 Task: Open Card Board Meeting in Board Voice of Customer Journey Mapping to Workspace Business Intelligence and add a team member Softage.3@softage.net, a label Blue, a checklist Brand Identity, an attachment from Trello, a color Blue and finally, add a card description 'Plan and execute company team-building activity at an escape room' and a comment 'Given the potential risks associated with this task, let us ensure that we have a solid risk management plan in place.'. Add a start date 'Jan 03, 1900' with a due date 'Jan 10, 1900'
Action: Mouse moved to (88, 286)
Screenshot: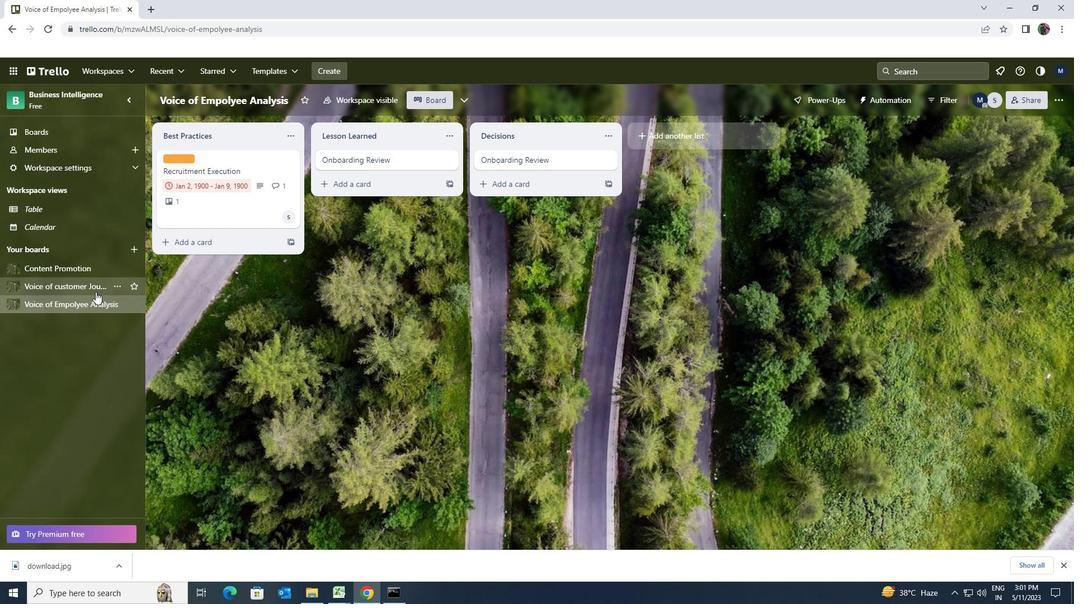 
Action: Mouse pressed left at (88, 286)
Screenshot: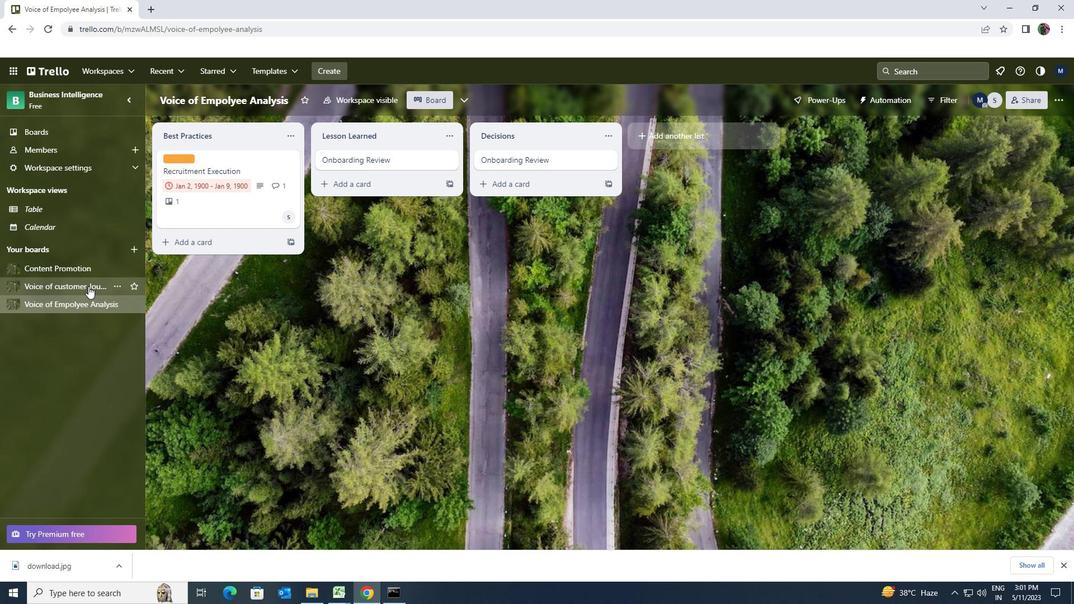 
Action: Mouse moved to (198, 163)
Screenshot: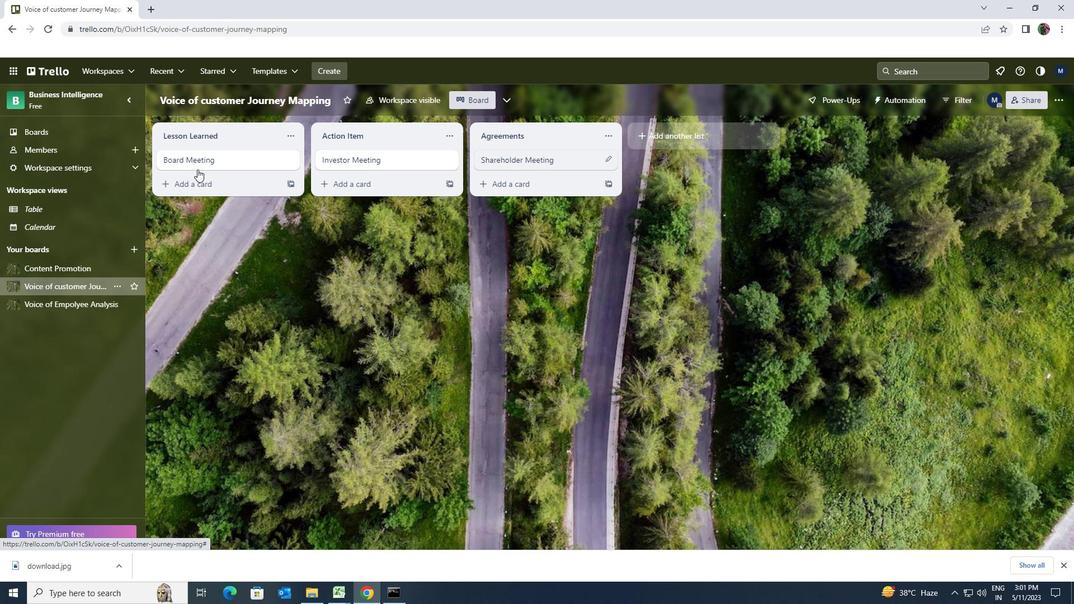 
Action: Mouse pressed left at (198, 163)
Screenshot: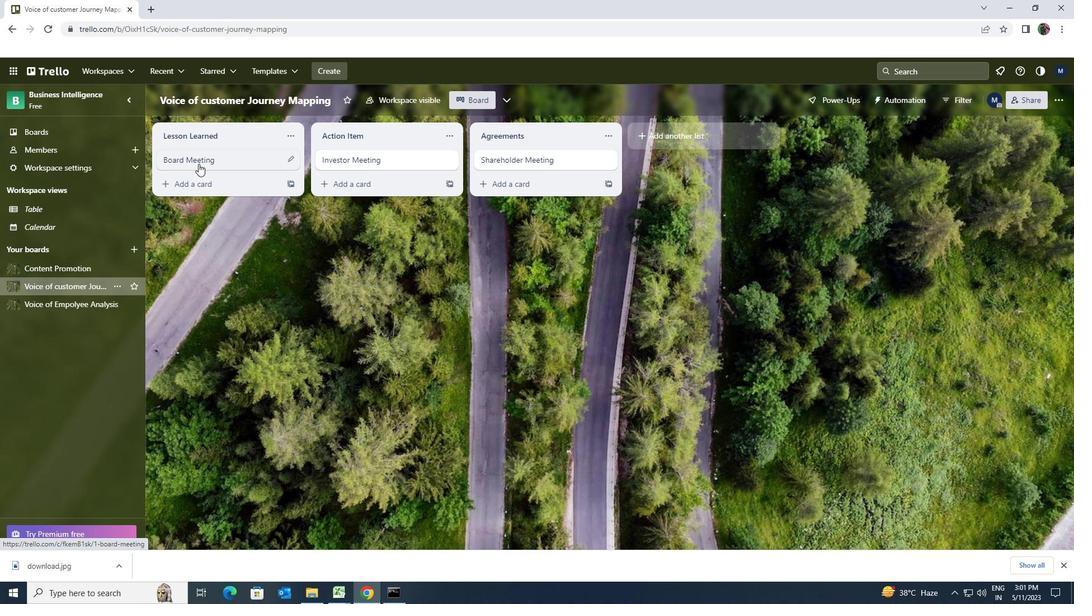 
Action: Mouse moved to (661, 155)
Screenshot: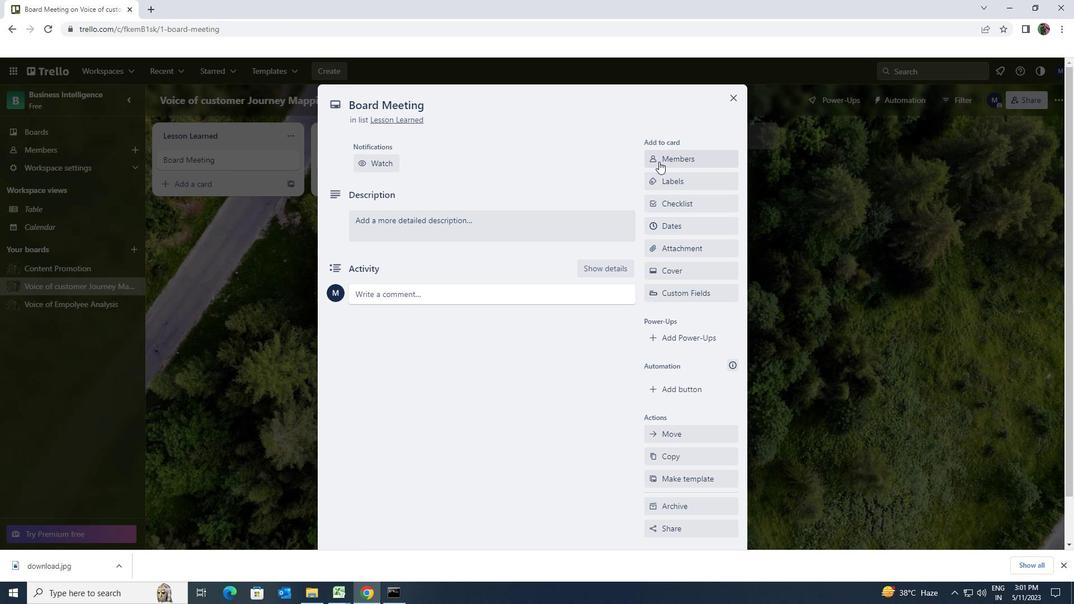 
Action: Mouse pressed left at (661, 155)
Screenshot: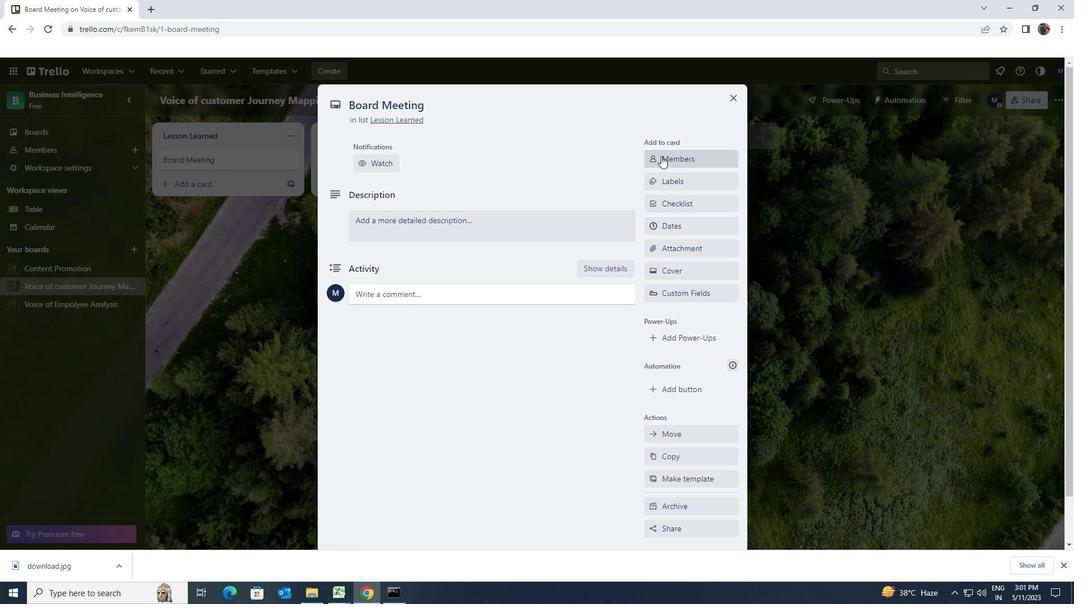 
Action: Mouse moved to (666, 202)
Screenshot: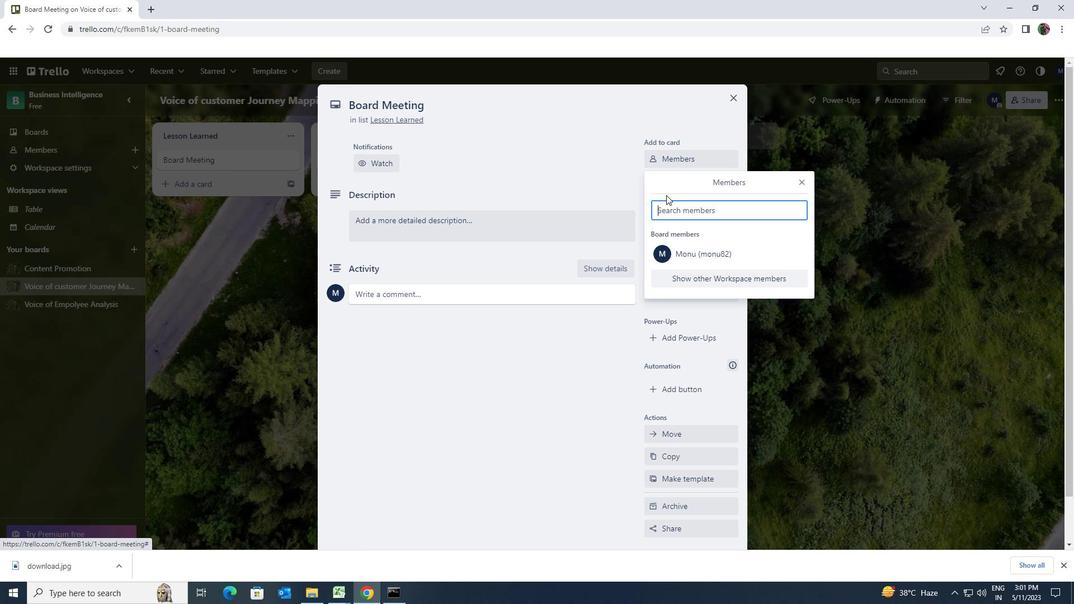 
Action: Mouse pressed left at (666, 202)
Screenshot: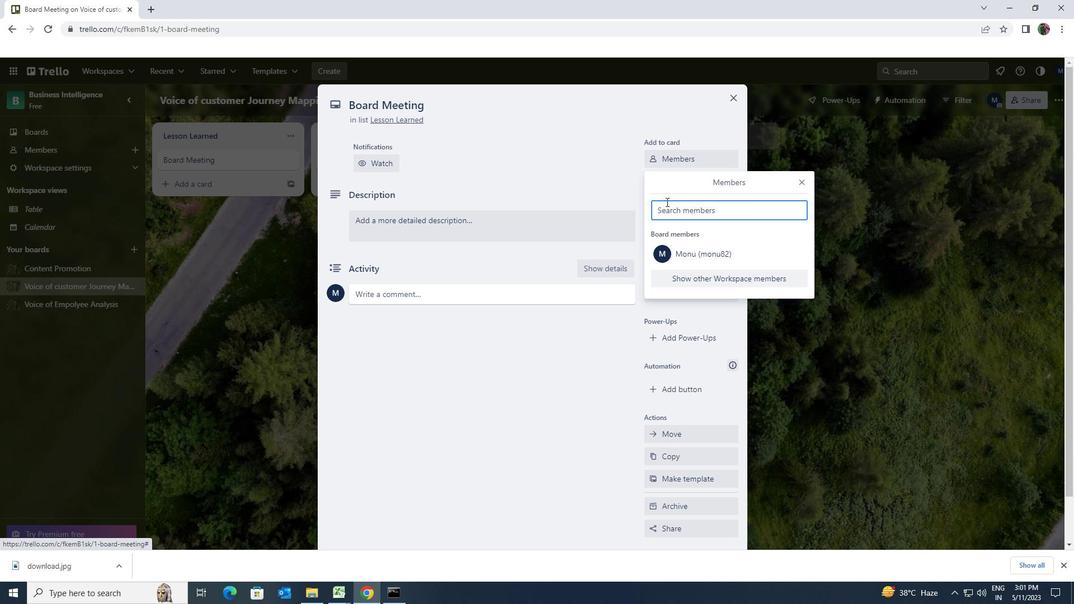 
Action: Key pressed softage.3<Key.shift>@SOFTAGE.NET
Screenshot: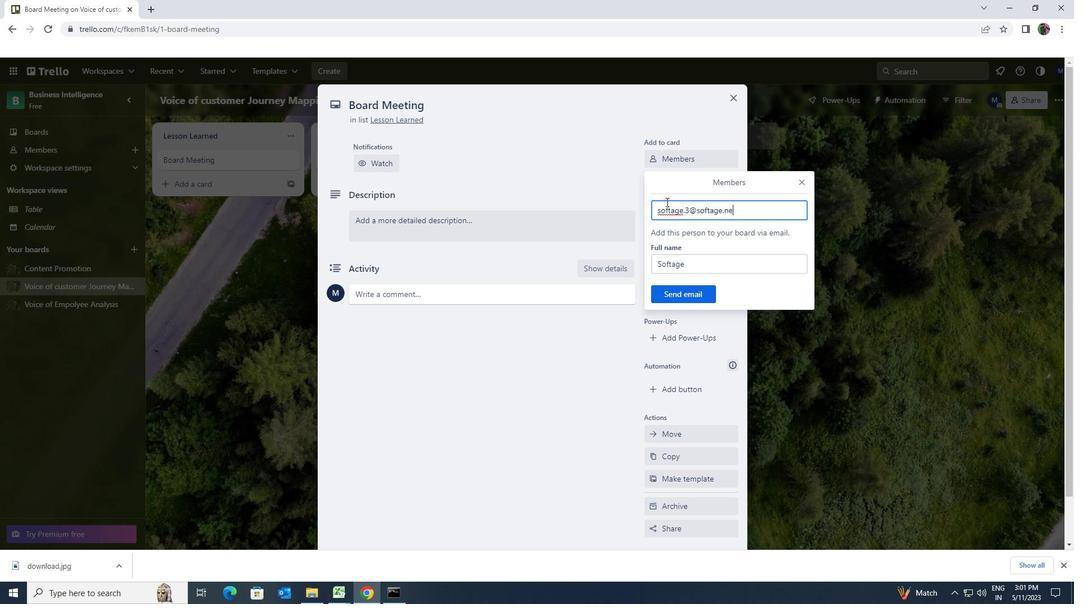 
Action: Mouse moved to (688, 286)
Screenshot: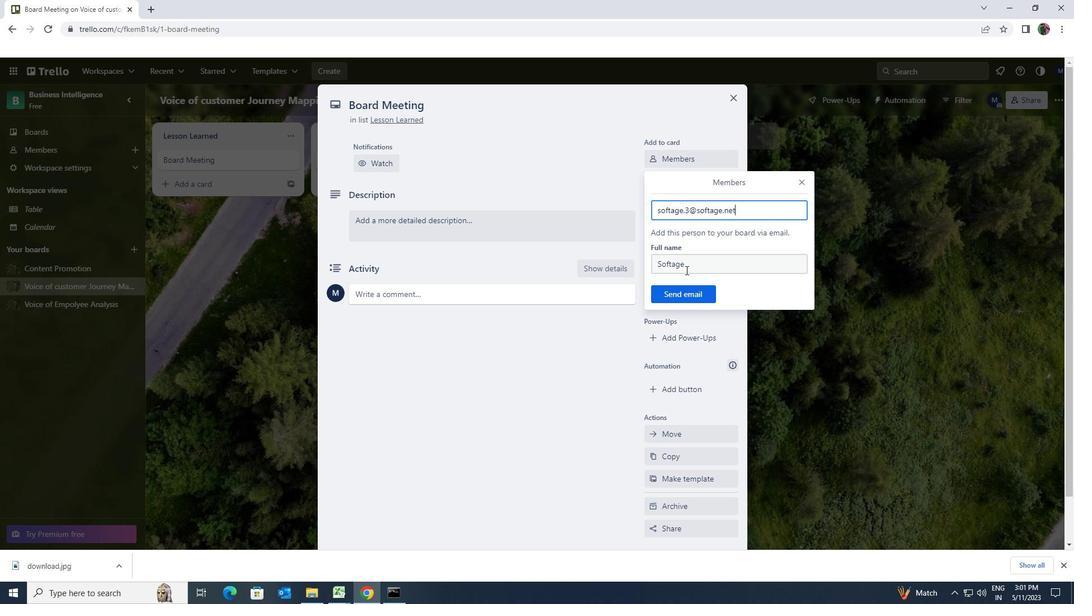 
Action: Mouse pressed left at (688, 286)
Screenshot: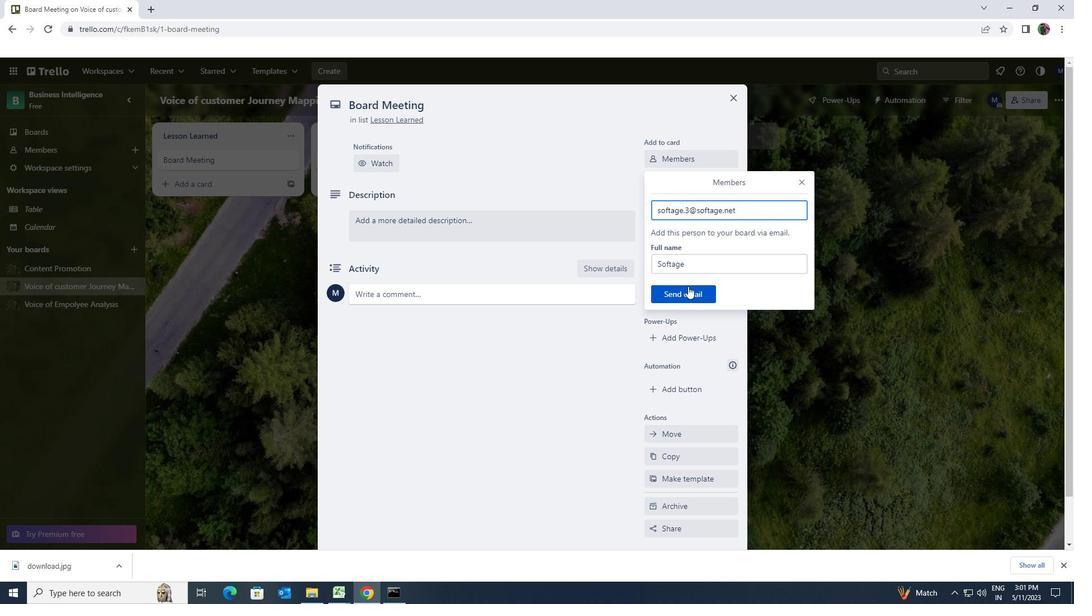 
Action: Mouse moved to (702, 218)
Screenshot: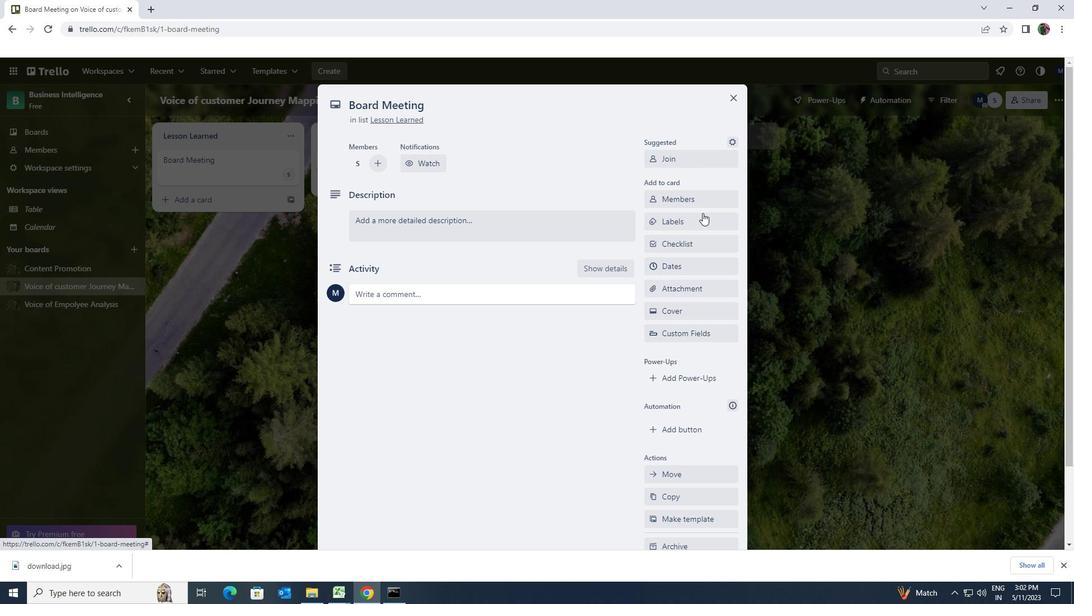 
Action: Mouse pressed left at (702, 218)
Screenshot: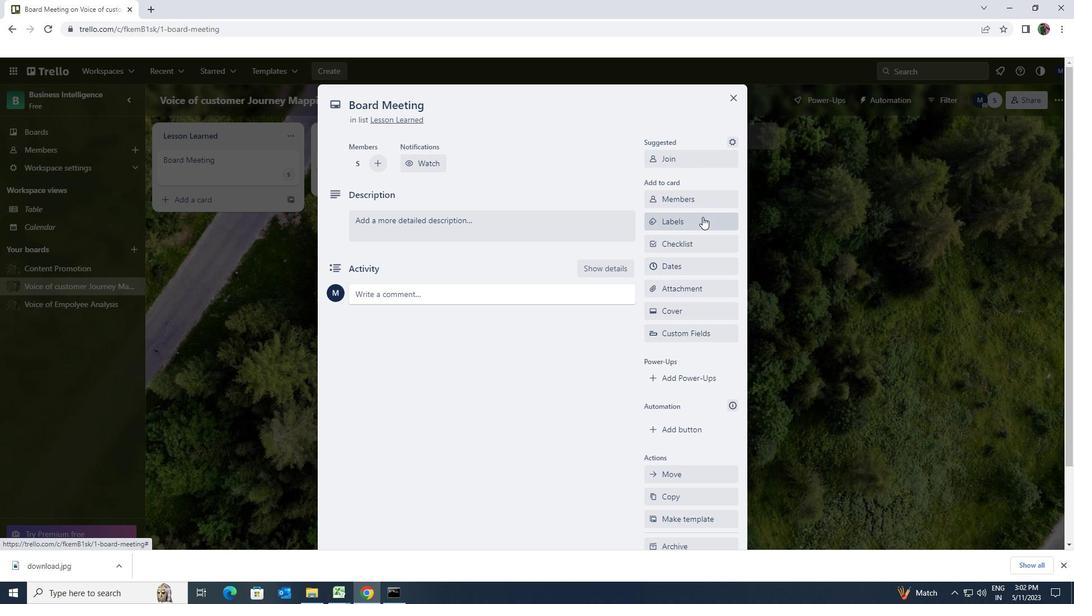 
Action: Mouse moved to (730, 437)
Screenshot: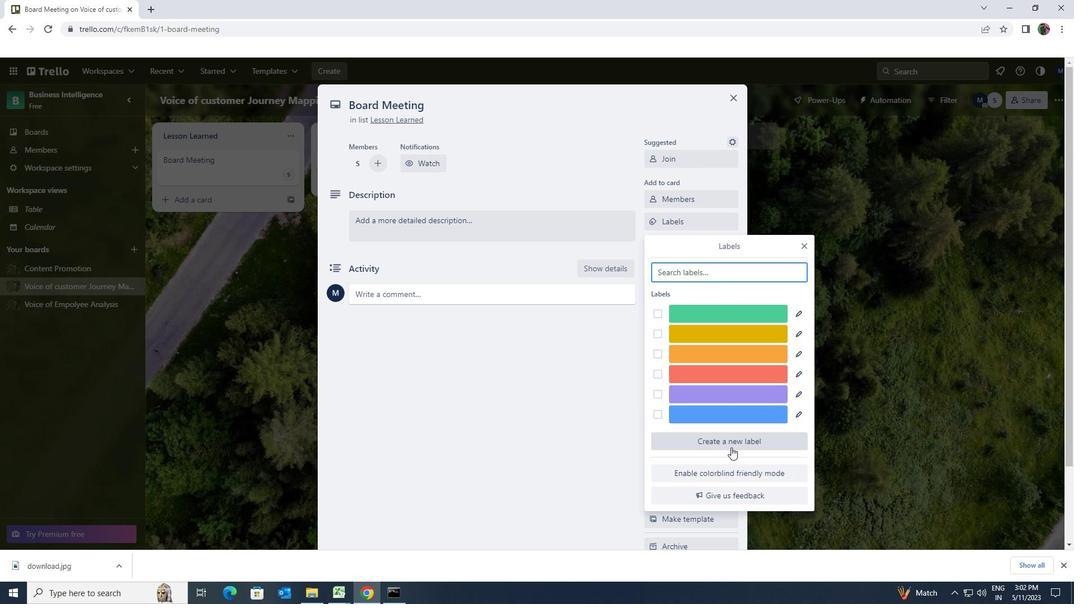 
Action: Mouse pressed left at (730, 437)
Screenshot: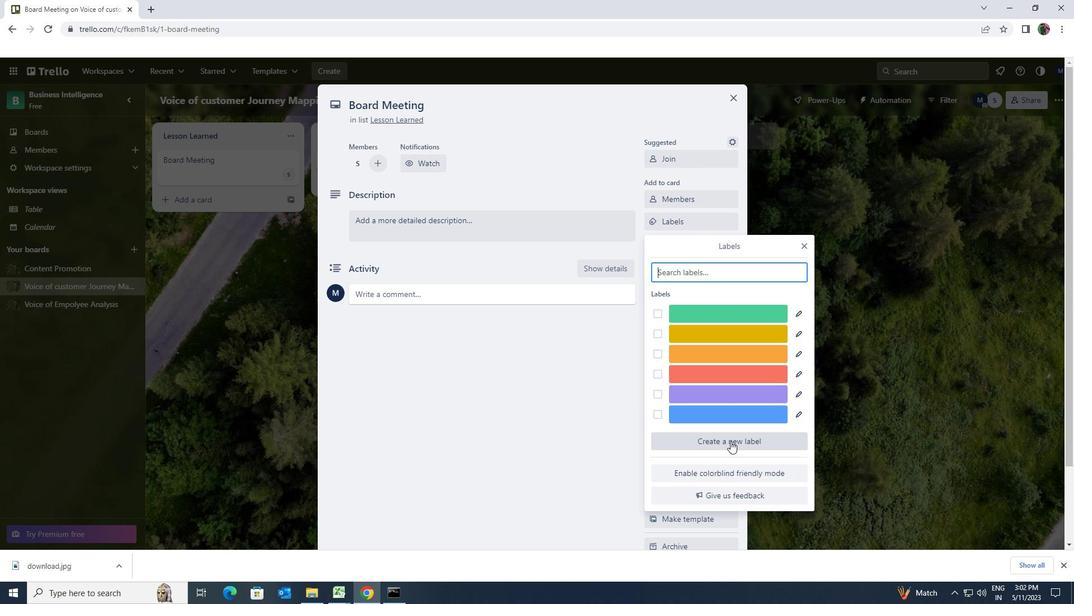 
Action: Mouse moved to (675, 342)
Screenshot: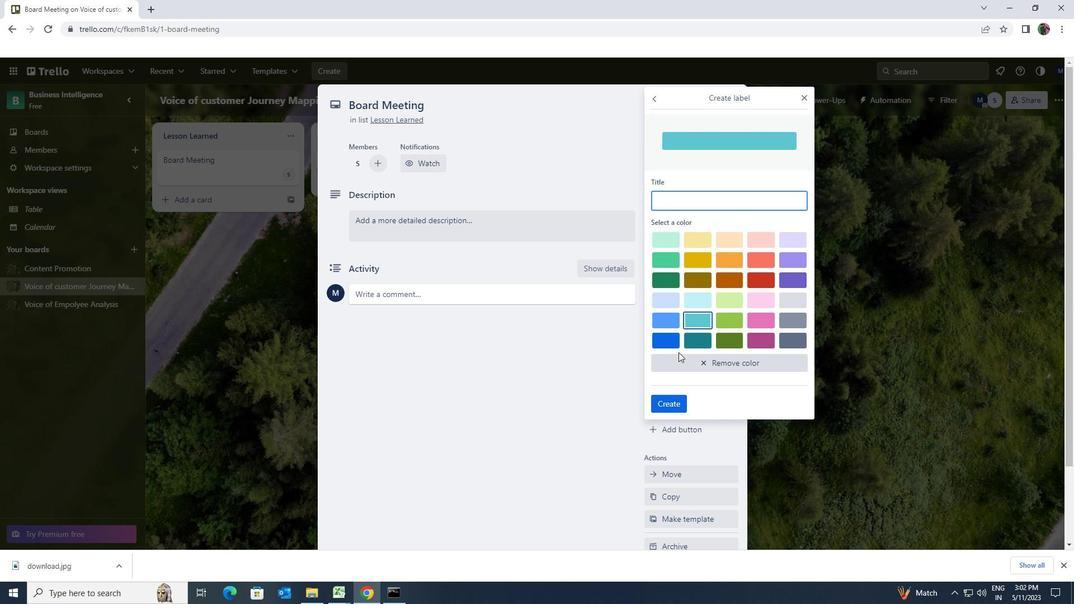 
Action: Mouse pressed left at (675, 342)
Screenshot: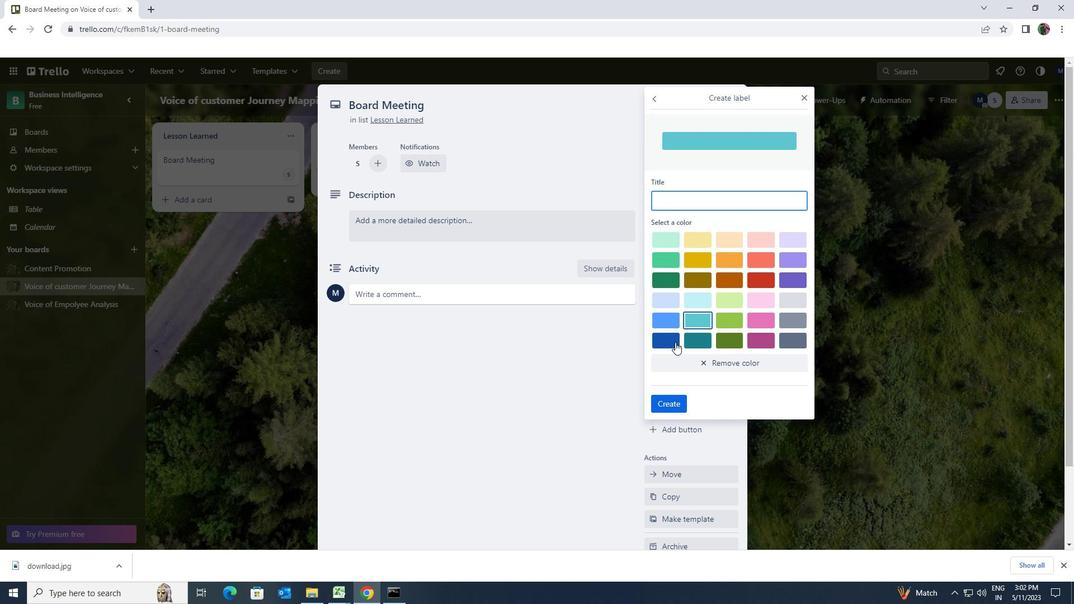 
Action: Mouse moved to (675, 405)
Screenshot: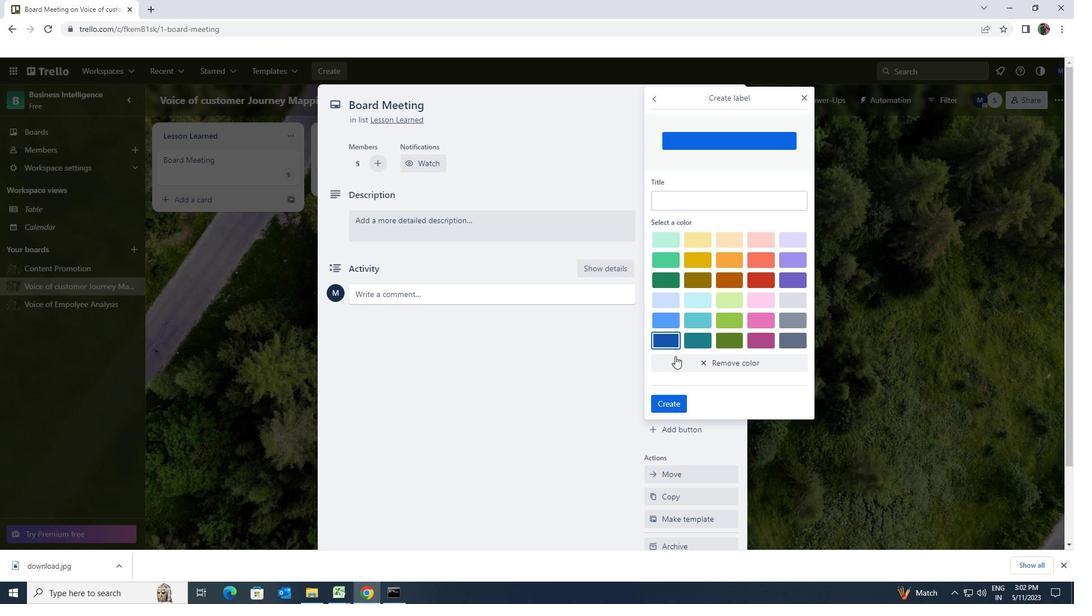 
Action: Mouse pressed left at (675, 405)
Screenshot: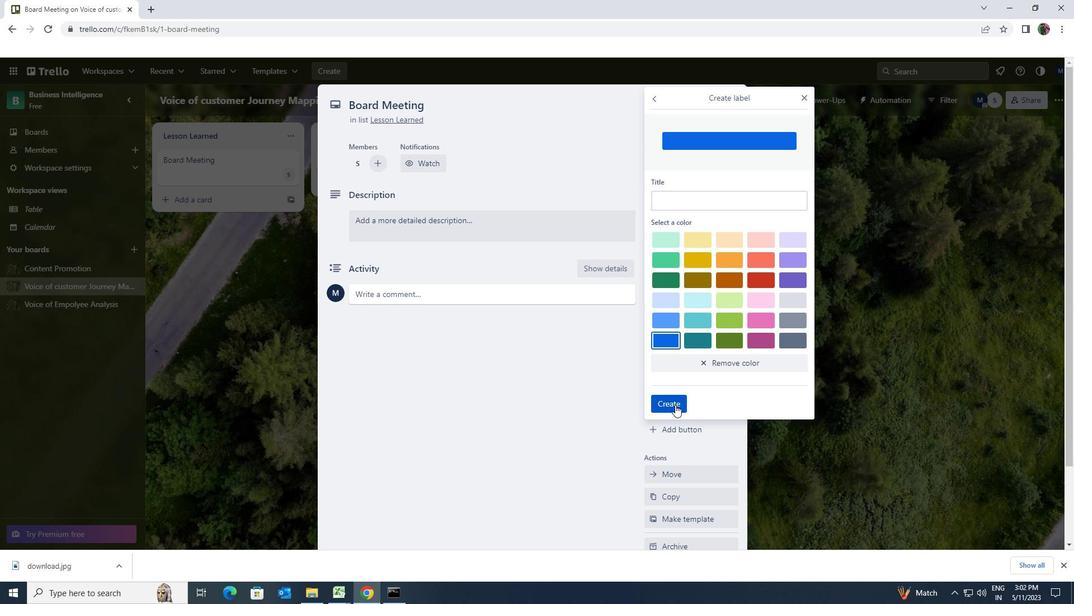 
Action: Mouse moved to (802, 246)
Screenshot: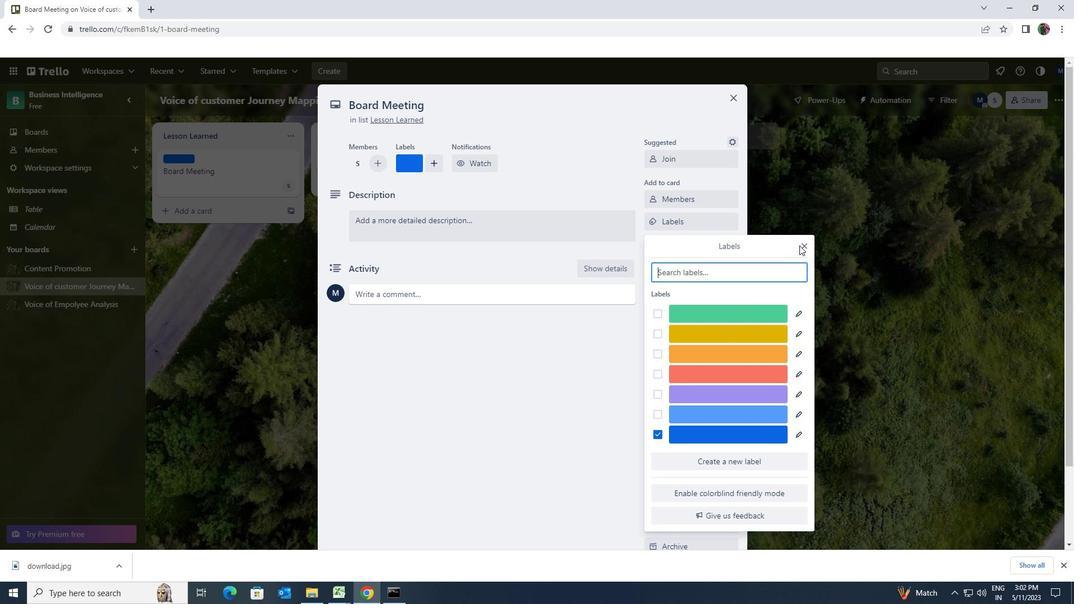 
Action: Mouse pressed left at (802, 246)
Screenshot: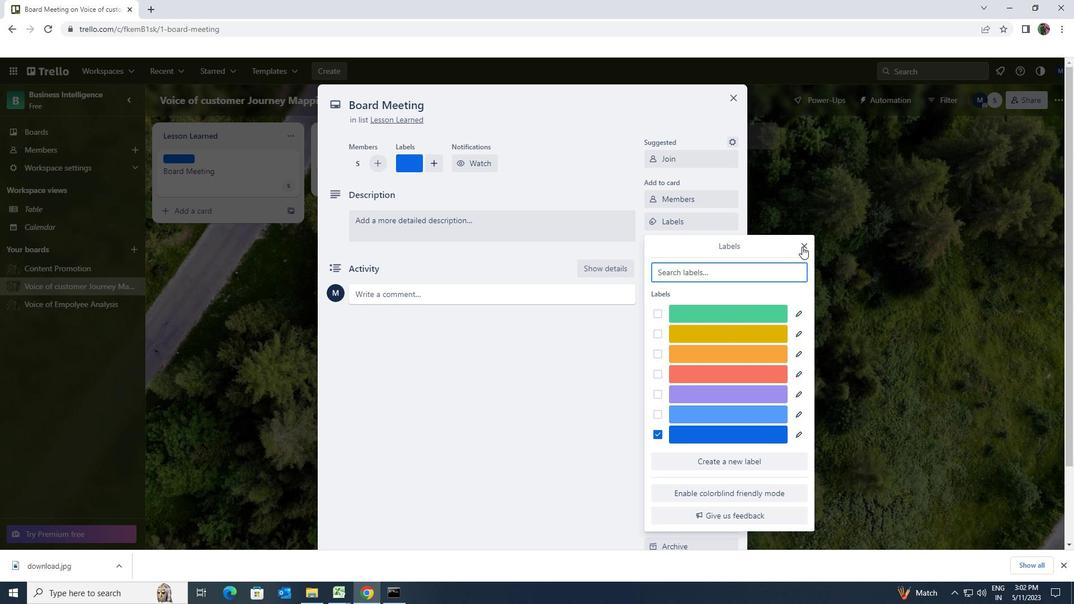 
Action: Mouse moved to (726, 251)
Screenshot: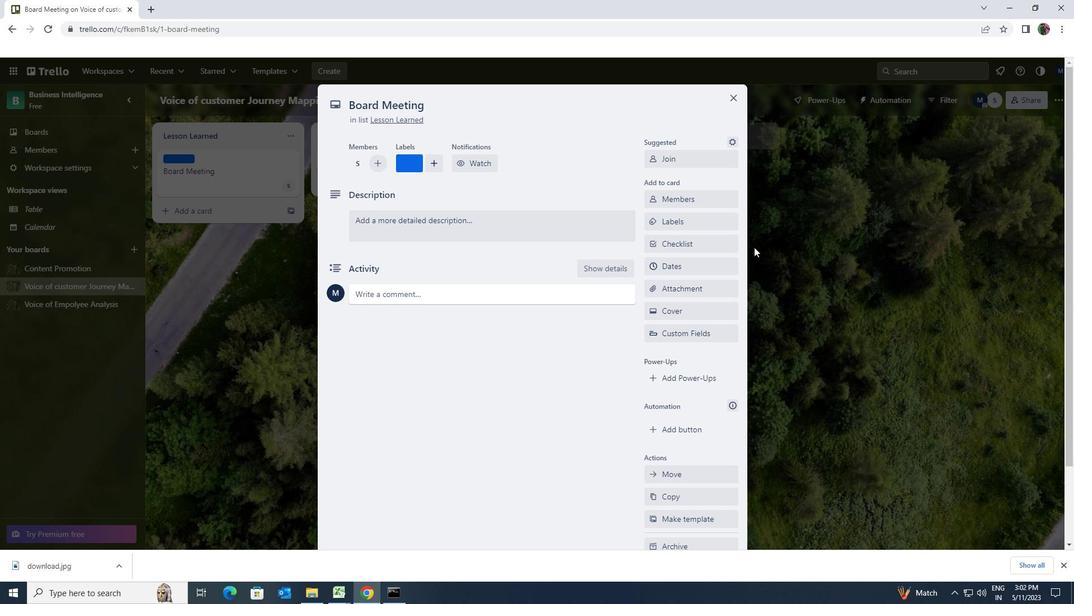 
Action: Mouse pressed left at (726, 251)
Screenshot: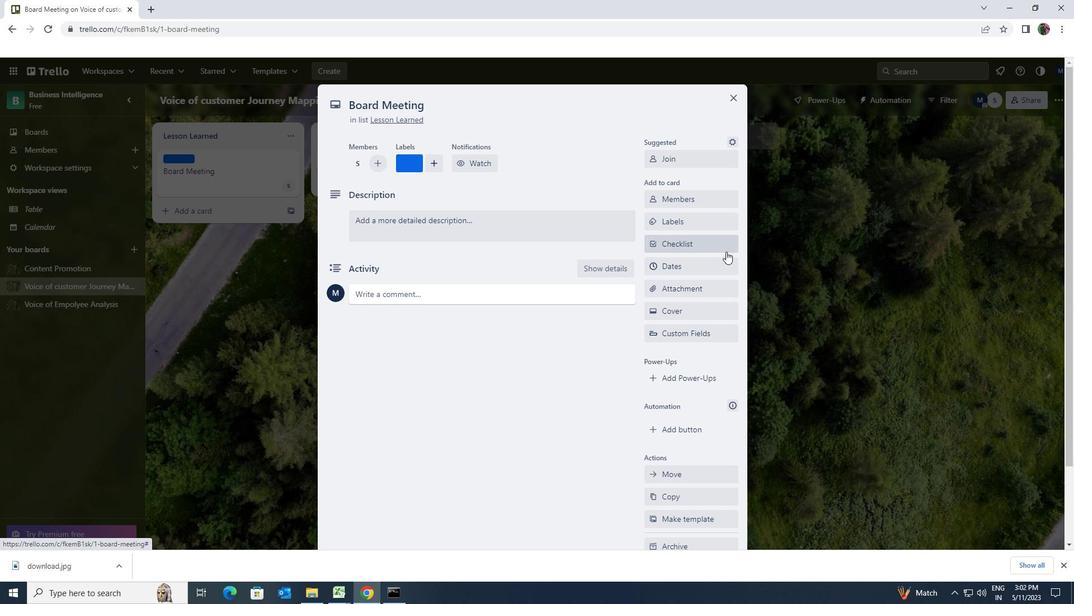 
Action: Key pressed <Key.shift><Key.shift><Key.shift>BRAND<Key.space><Key.shift>IDENTITY
Screenshot: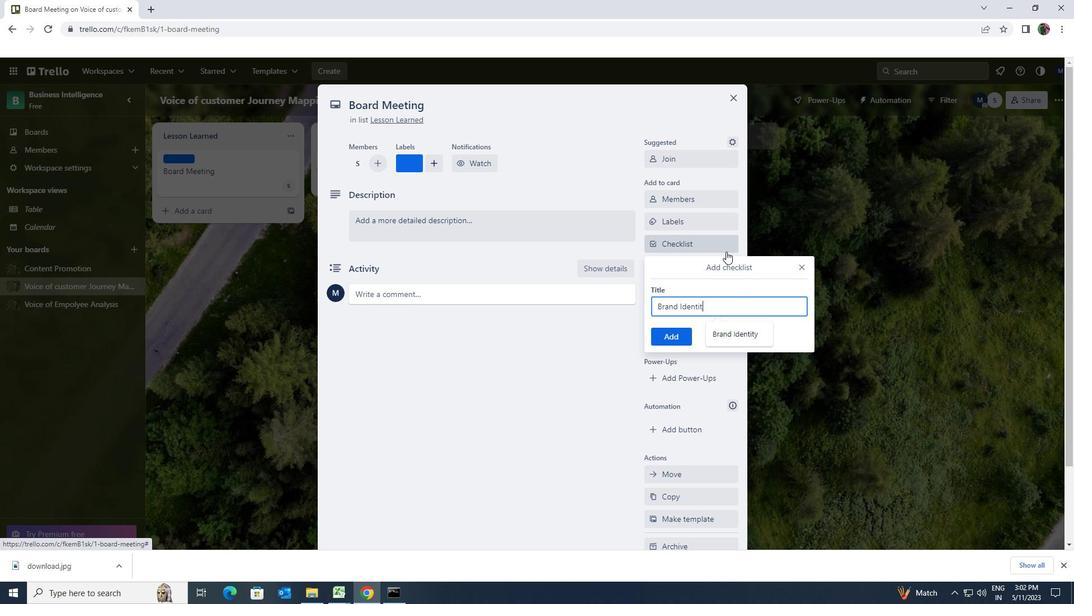 
Action: Mouse moved to (665, 338)
Screenshot: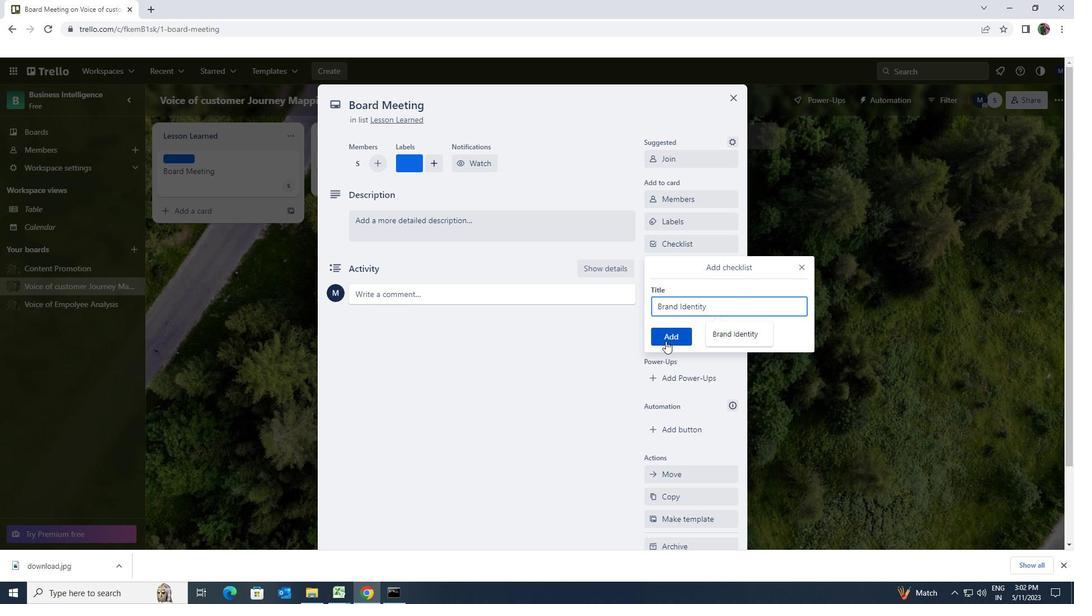 
Action: Mouse pressed left at (665, 338)
Screenshot: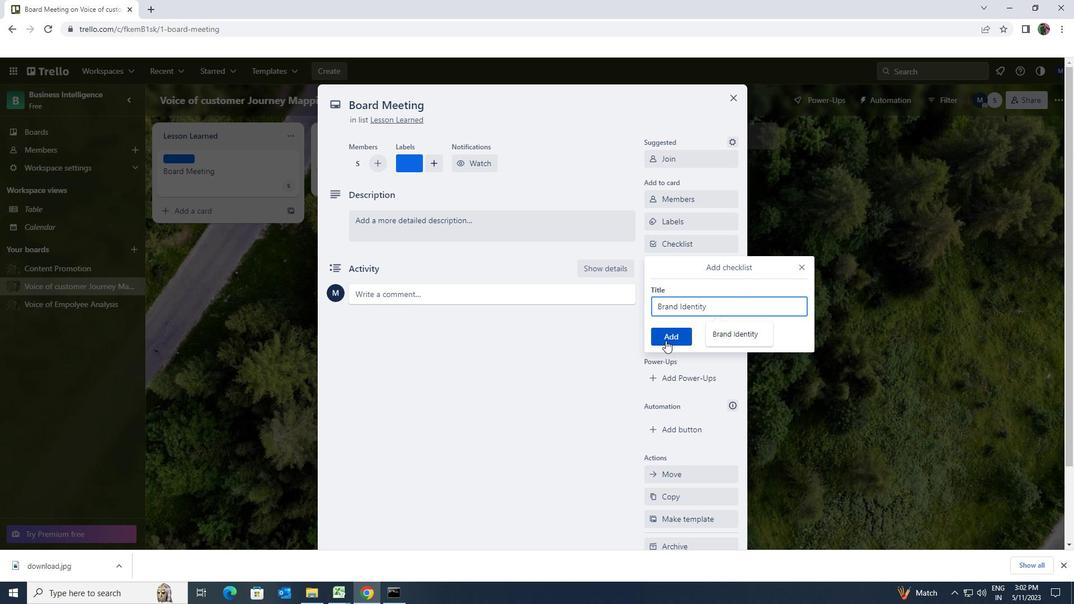 
Action: Mouse moved to (681, 287)
Screenshot: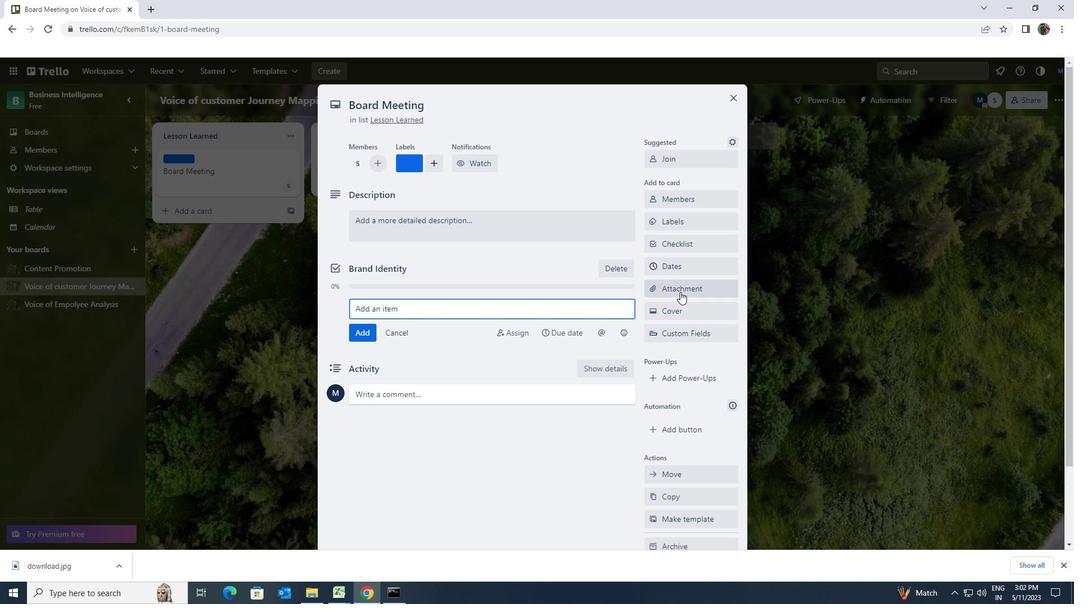 
Action: Mouse pressed left at (681, 287)
Screenshot: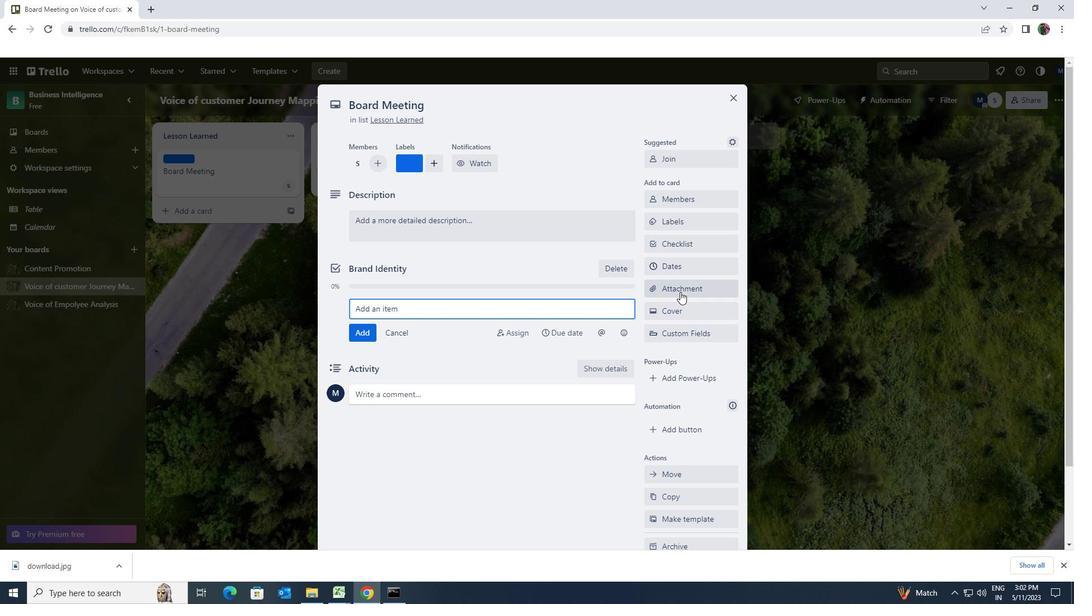 
Action: Mouse moved to (666, 350)
Screenshot: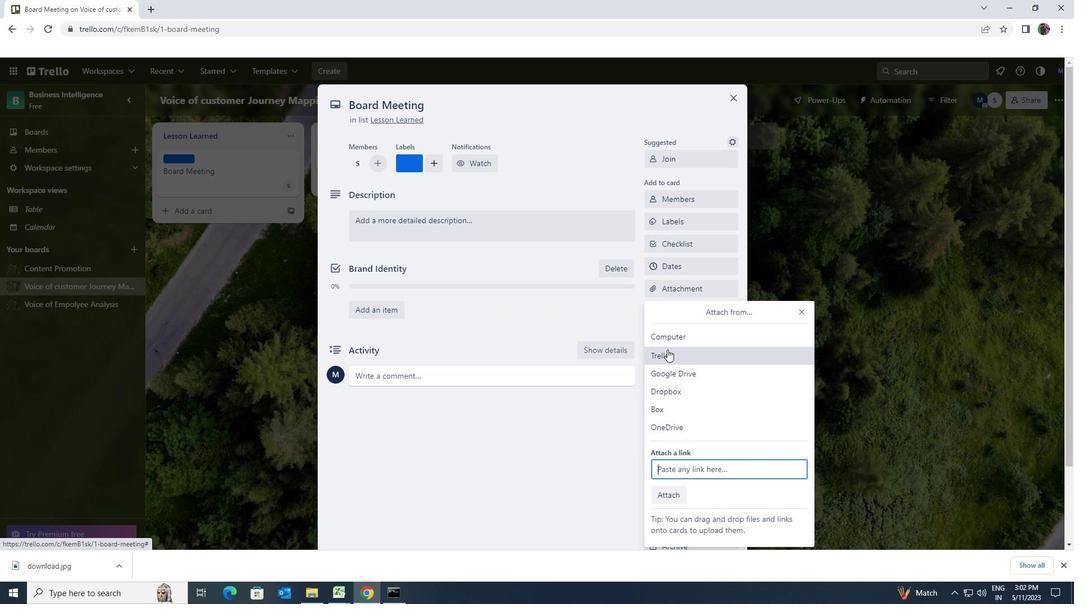 
Action: Mouse pressed left at (666, 350)
Screenshot: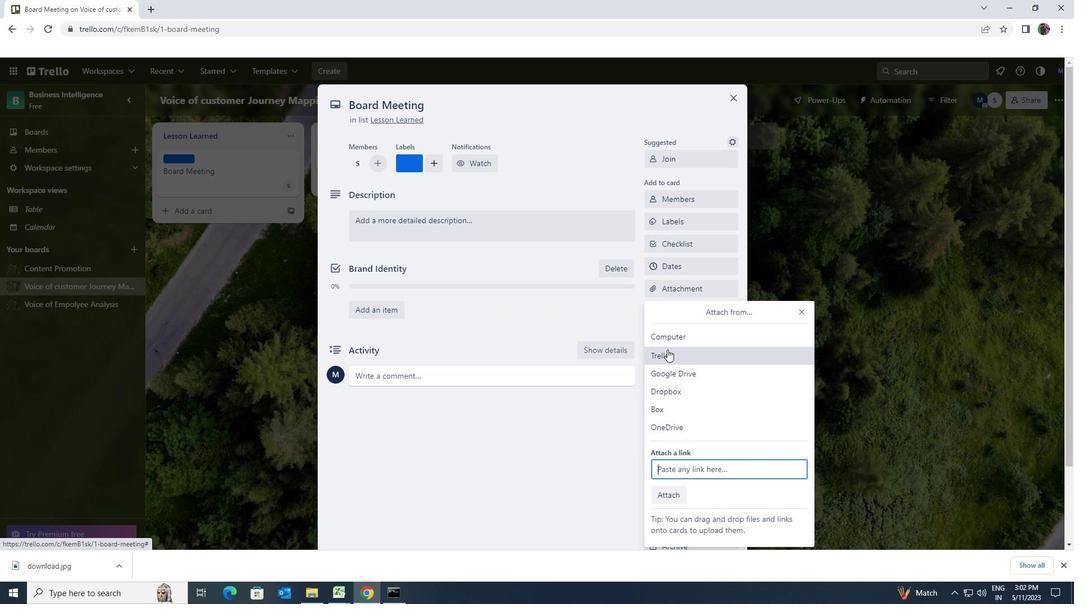 
Action: Mouse moved to (684, 274)
Screenshot: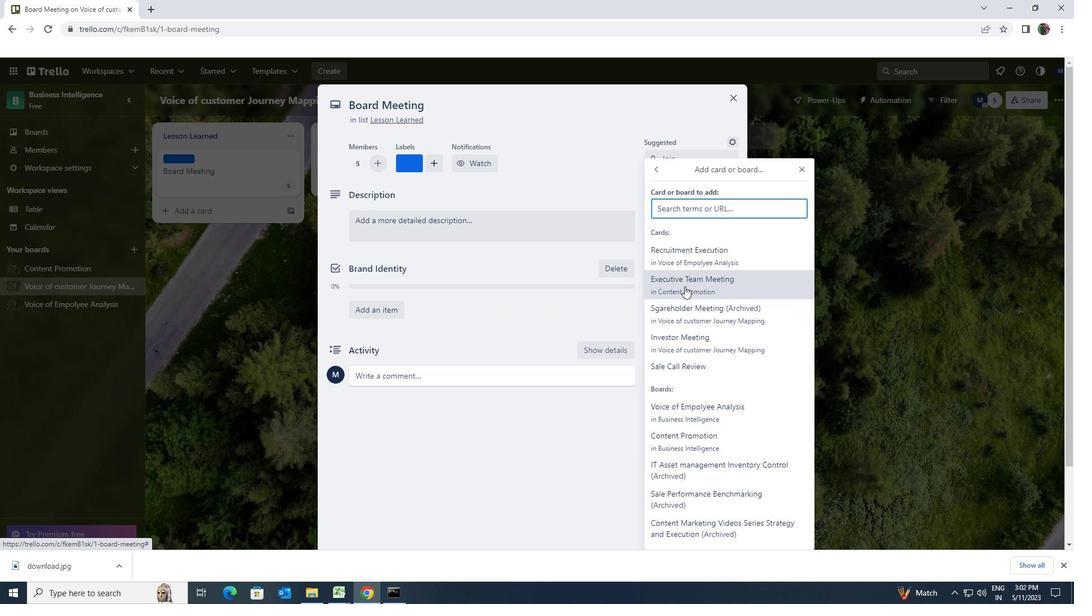 
Action: Mouse pressed left at (684, 274)
Screenshot: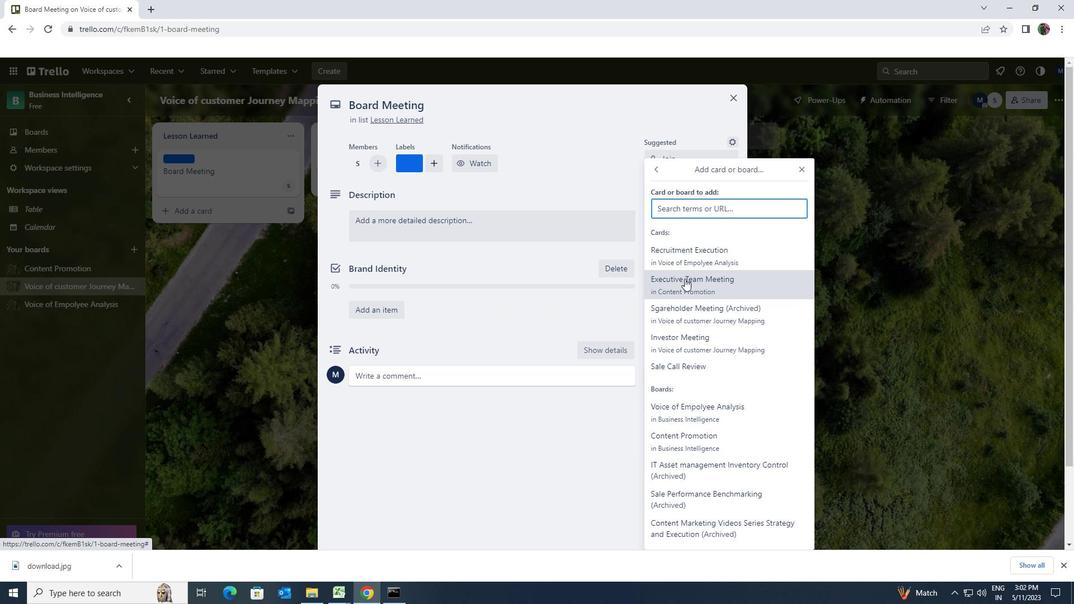
Action: Mouse moved to (584, 228)
Screenshot: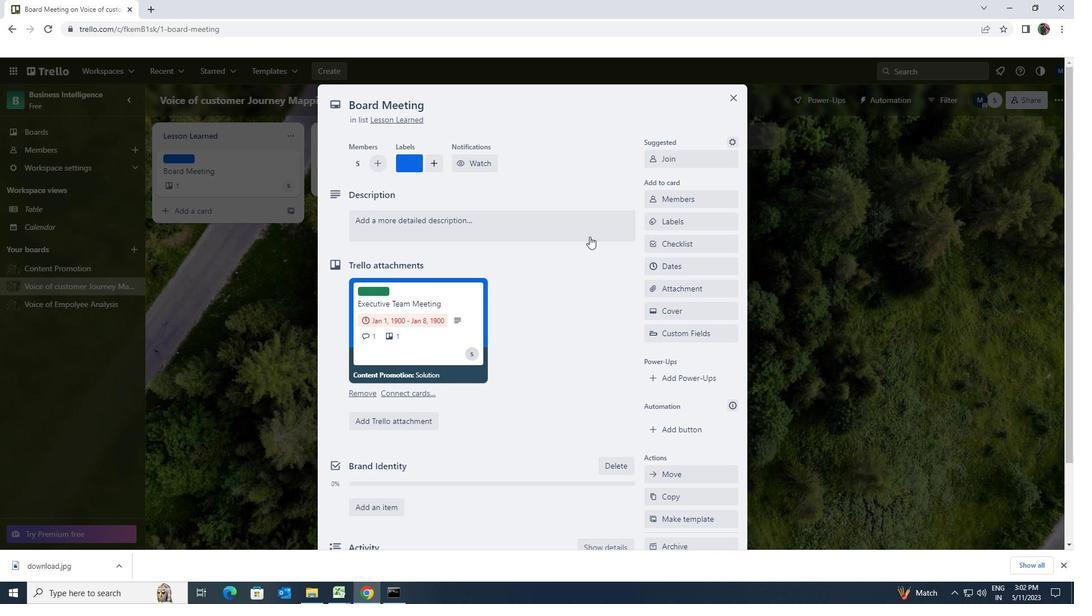 
Action: Mouse pressed left at (584, 228)
Screenshot: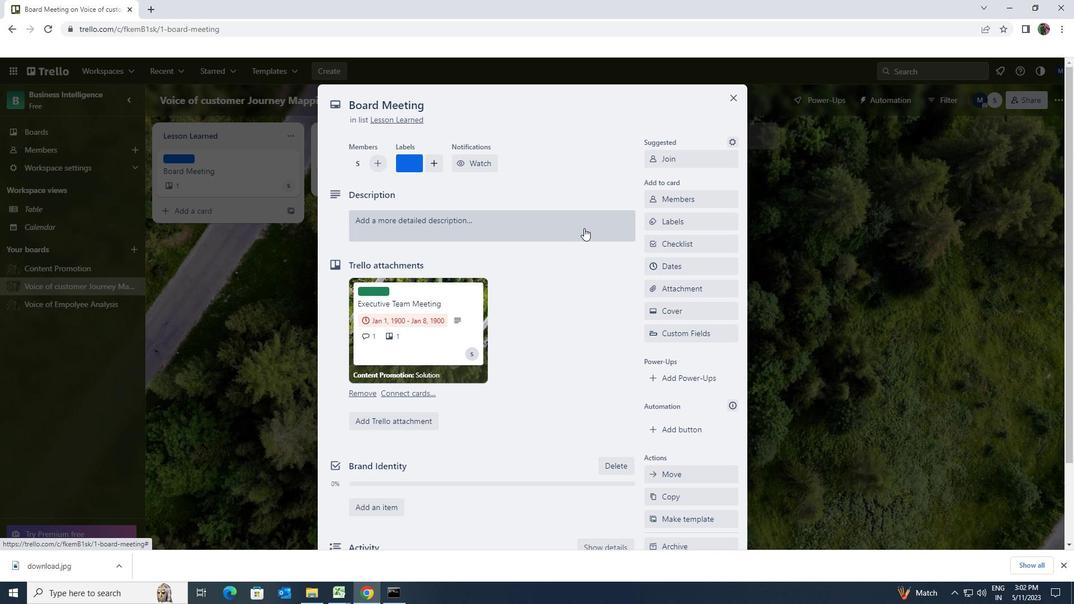 
Action: Key pressed <Key.shift>PLAN<Key.space>AND<Key.space>EXECUTE<Key.space>ECONOMY<Key.space>TEAM<Key.space>BUILF<Key.backspace>DING<Key.space>ACTIVITY<Key.space>AT<Key.space>AN<Key.space>ESCAPE<Key.space>ROOM
Screenshot: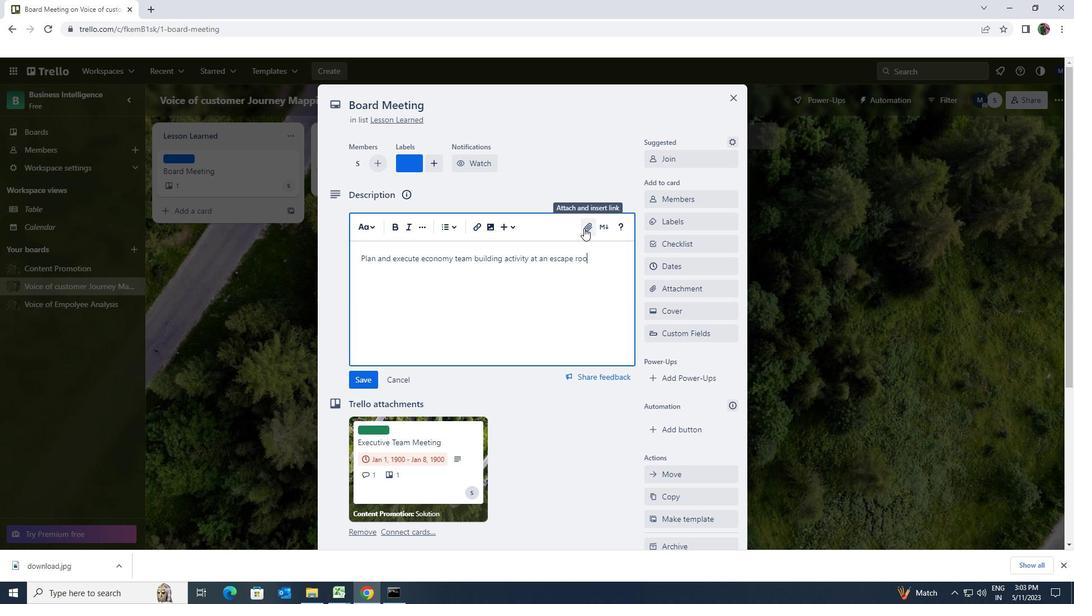 
Action: Mouse moved to (583, 228)
Screenshot: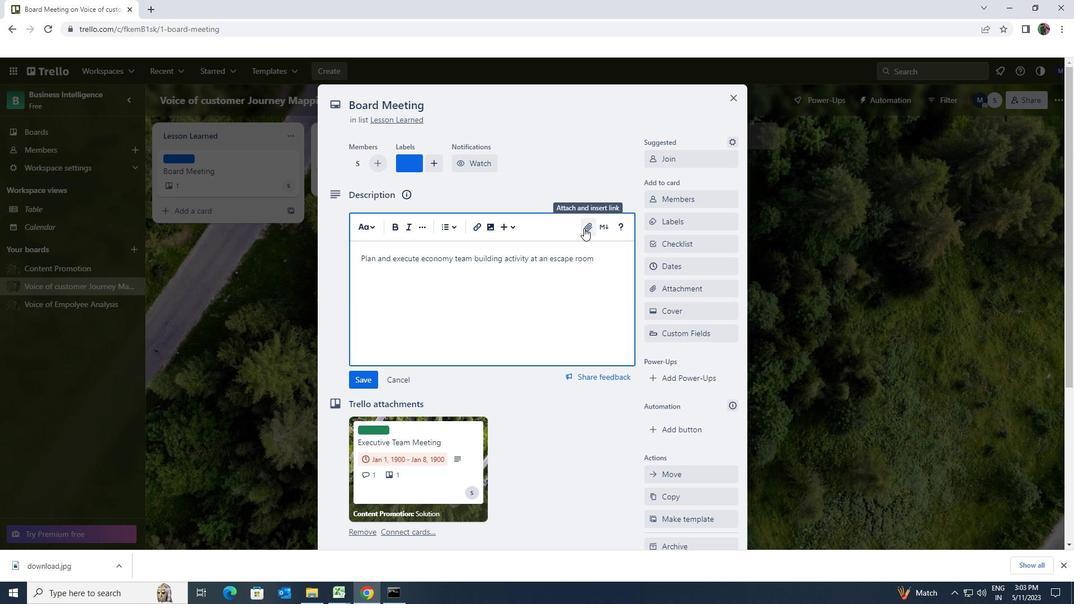 
Action: Mouse scrolled (583, 227) with delta (0, 0)
Screenshot: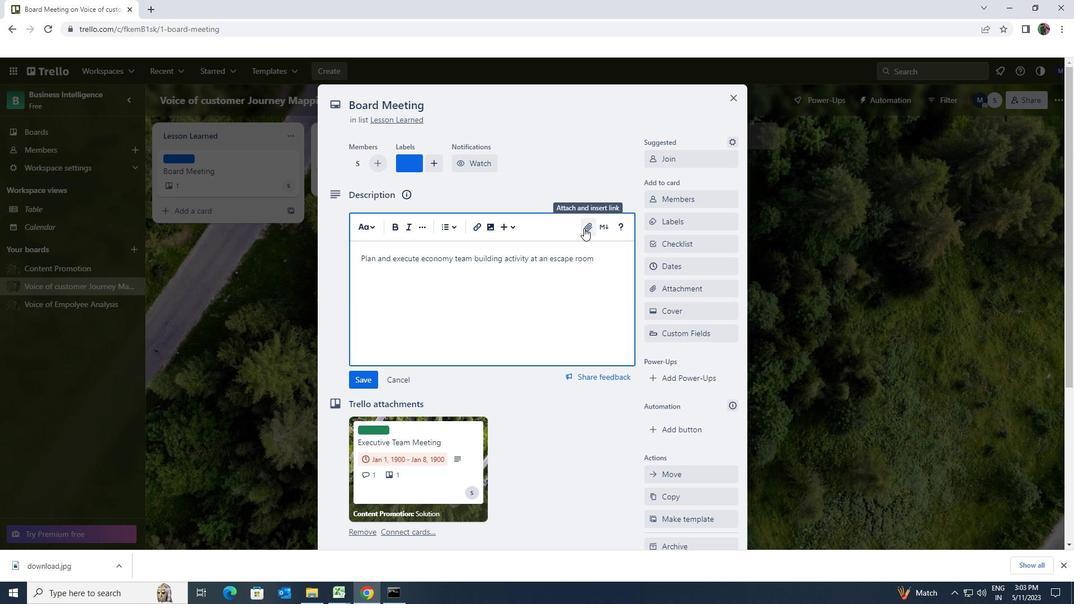 
Action: Mouse moved to (583, 228)
Screenshot: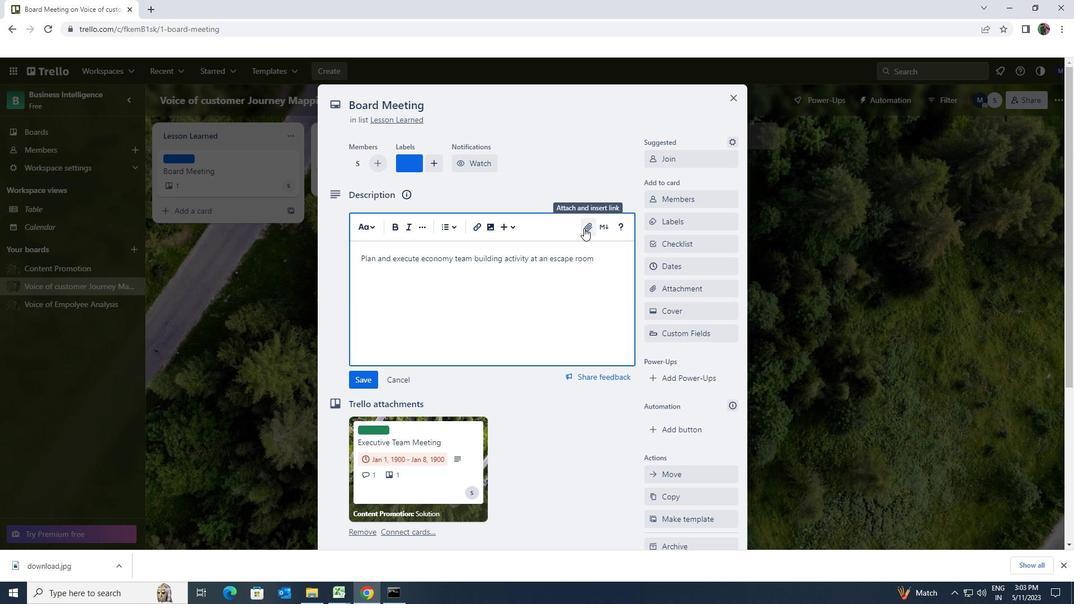 
Action: Mouse scrolled (583, 227) with delta (0, 0)
Screenshot: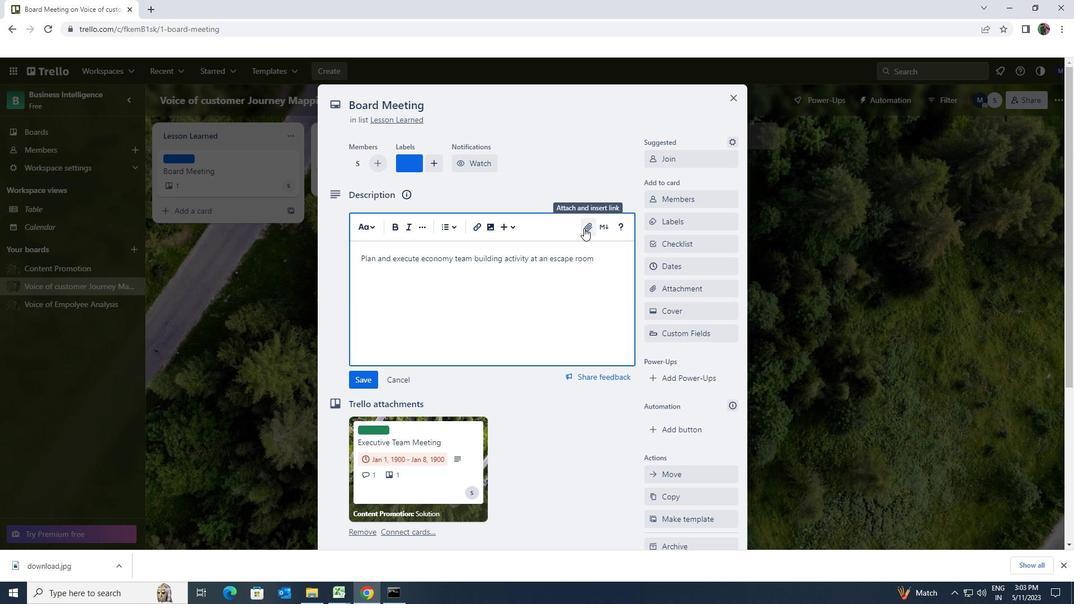 
Action: Mouse moved to (364, 265)
Screenshot: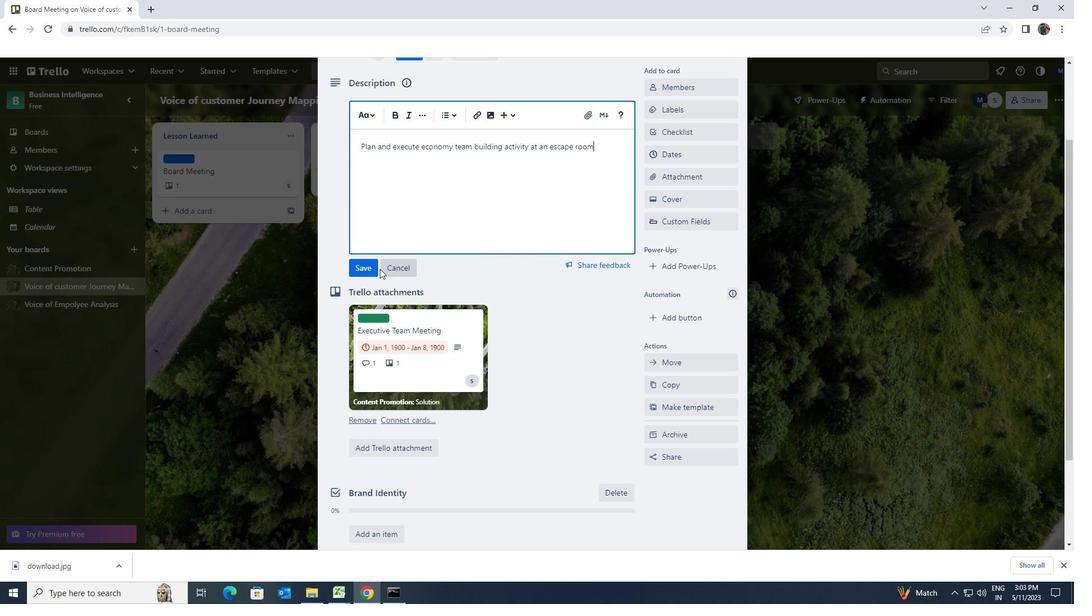 
Action: Mouse pressed left at (364, 265)
Screenshot: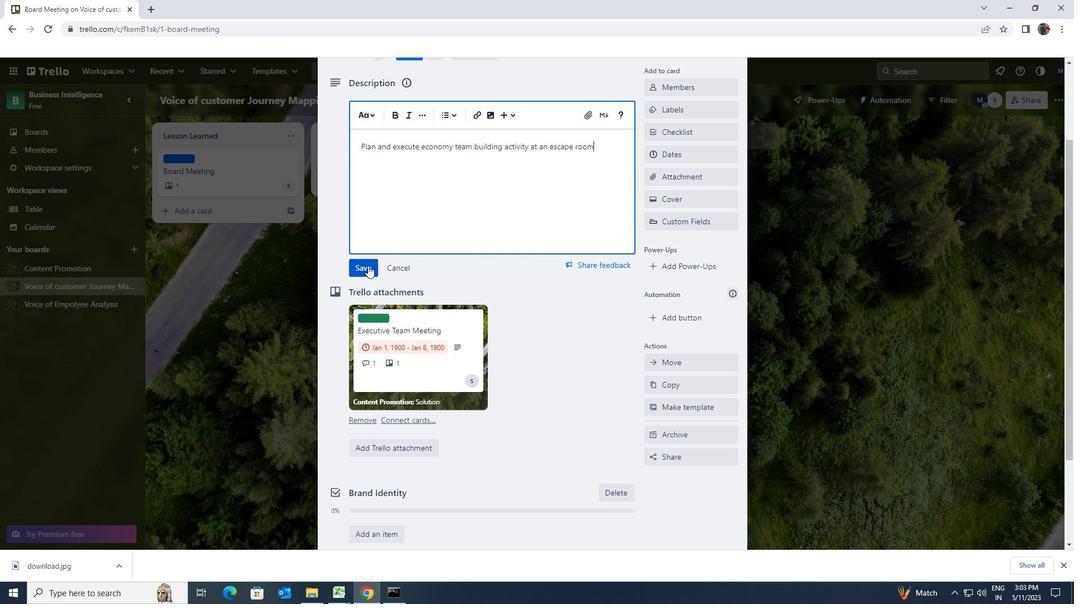
Action: Mouse moved to (375, 264)
Screenshot: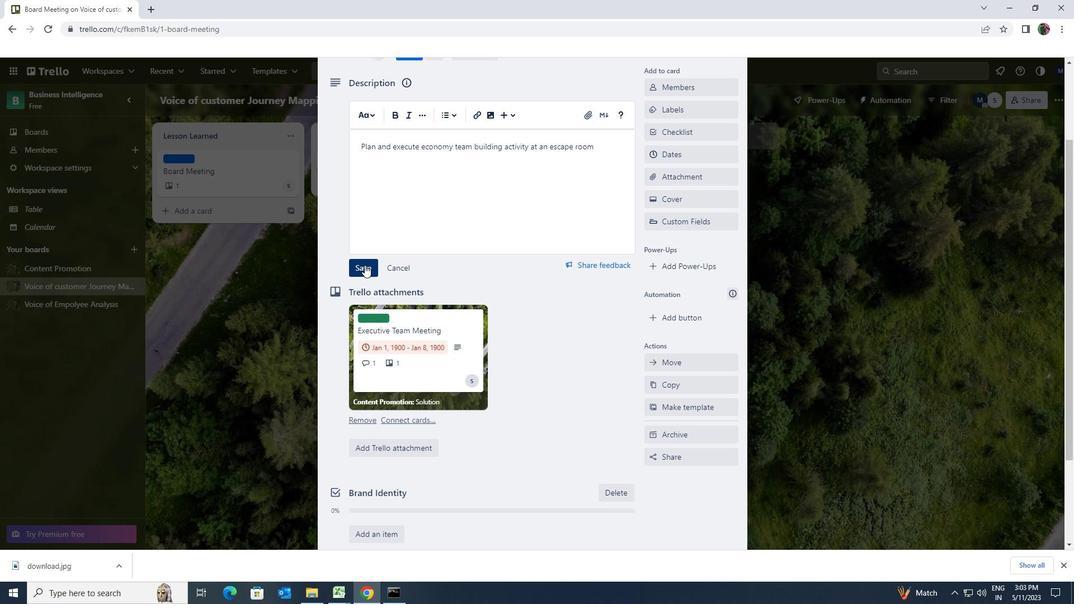 
Action: Mouse scrolled (375, 263) with delta (0, 0)
Screenshot: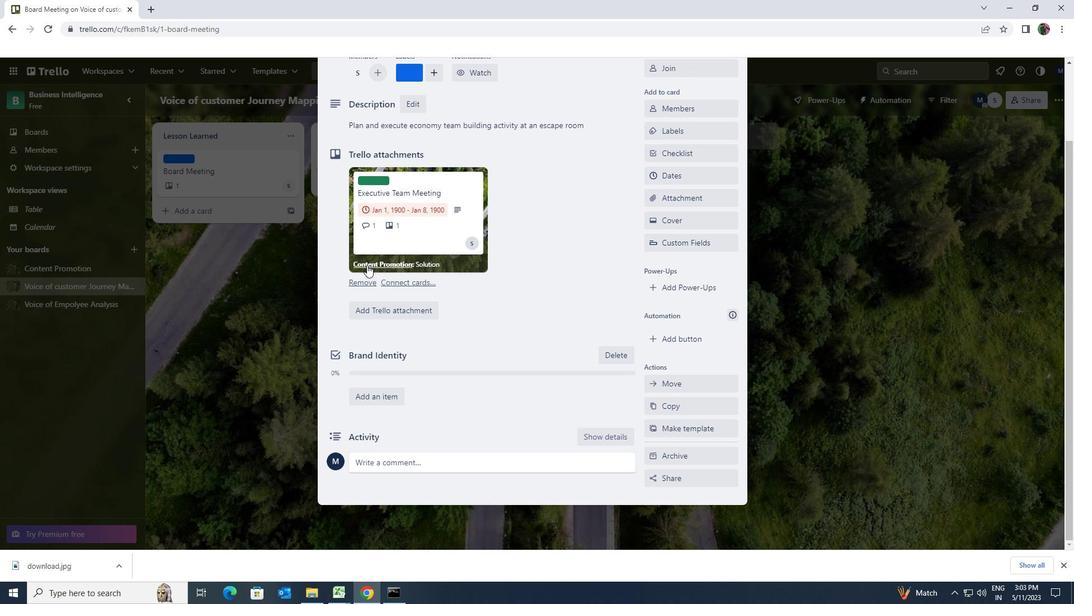 
Action: Mouse scrolled (375, 263) with delta (0, 0)
Screenshot: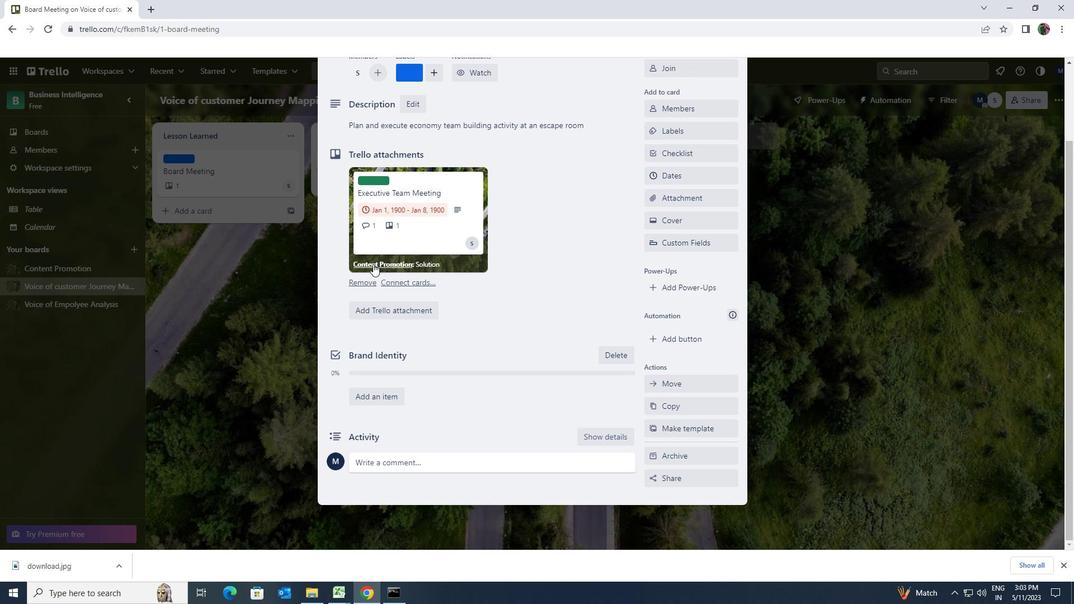 
Action: Mouse scrolled (375, 263) with delta (0, 0)
Screenshot: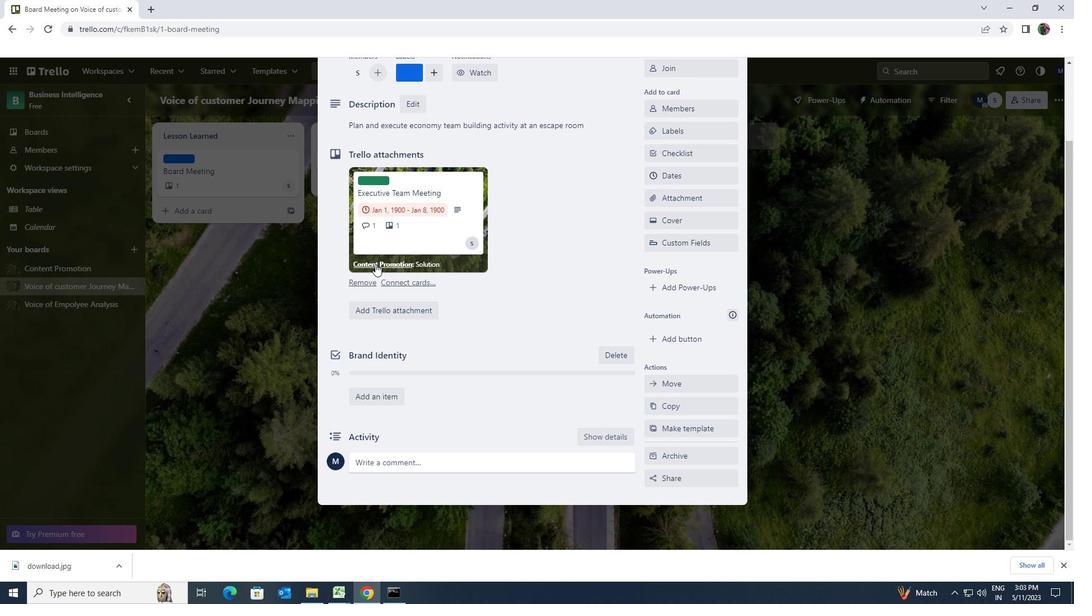 
Action: Mouse moved to (426, 458)
Screenshot: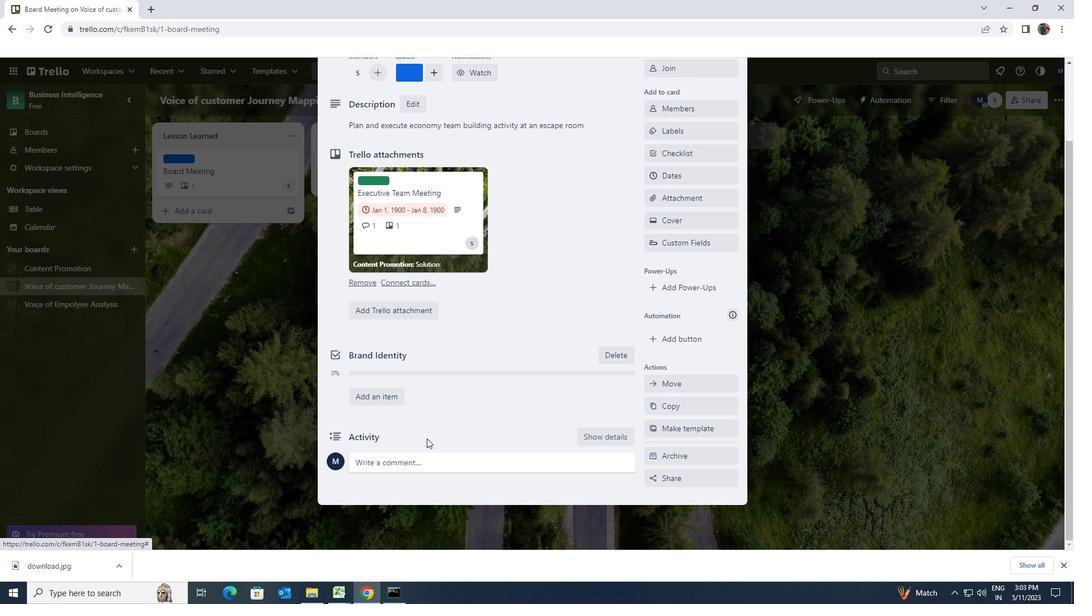 
Action: Mouse pressed left at (426, 458)
Screenshot: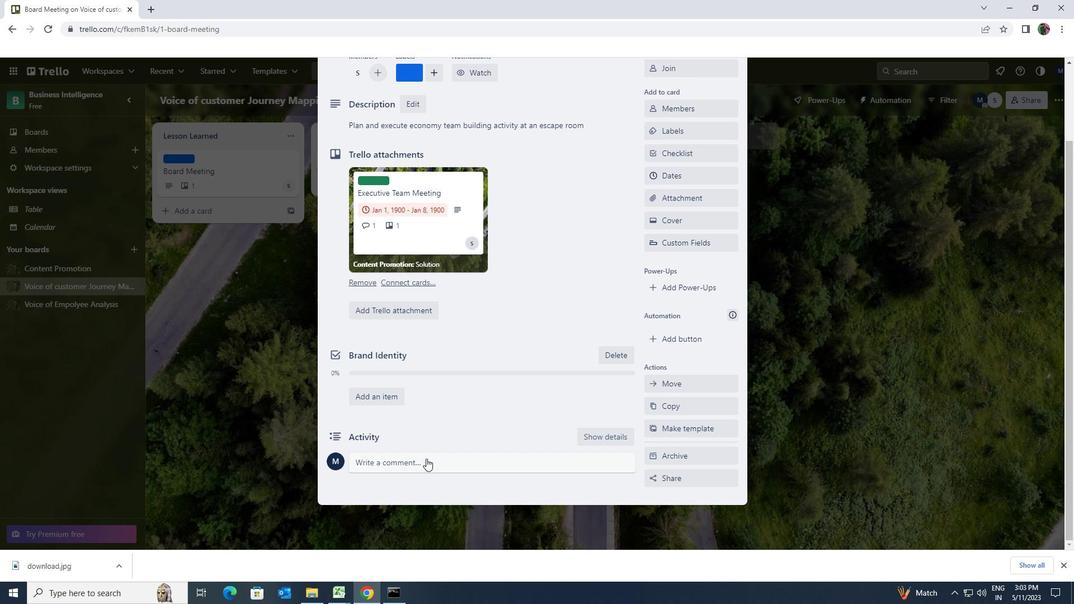 
Action: Key pressed <Key.shift>THE<Key.space><Key.shift>POTENTIAL<Key.space>RISKS<Key.space>ASSOCIATED<Key.space>WITH<Key.space>TASK<Key.space>LET<Key.space>US<Key.space>ENSURE<Key.space>TAH<Key.backspace><Key.backspace>HAT<Key.space>WE<Key.space>HAVE<Key.space>A<Key.space>SOLID<Key.space>RISK<Key.space>MANAGEMENT<Key.space>PLAN<Key.space>IN<Key.space>PLACE<Key.space>.
Screenshot: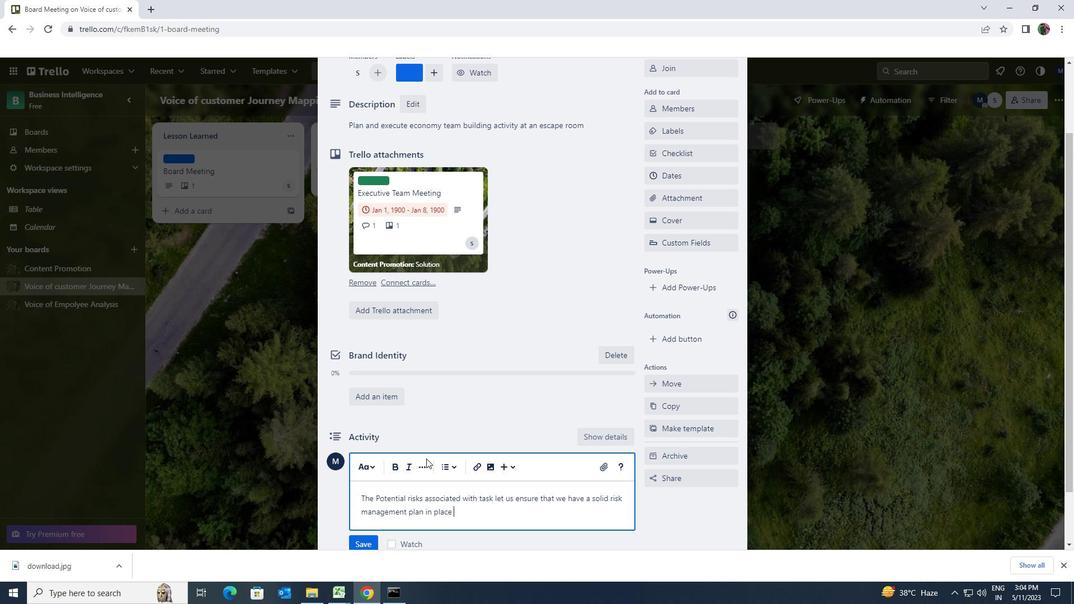 
Action: Mouse moved to (431, 458)
Screenshot: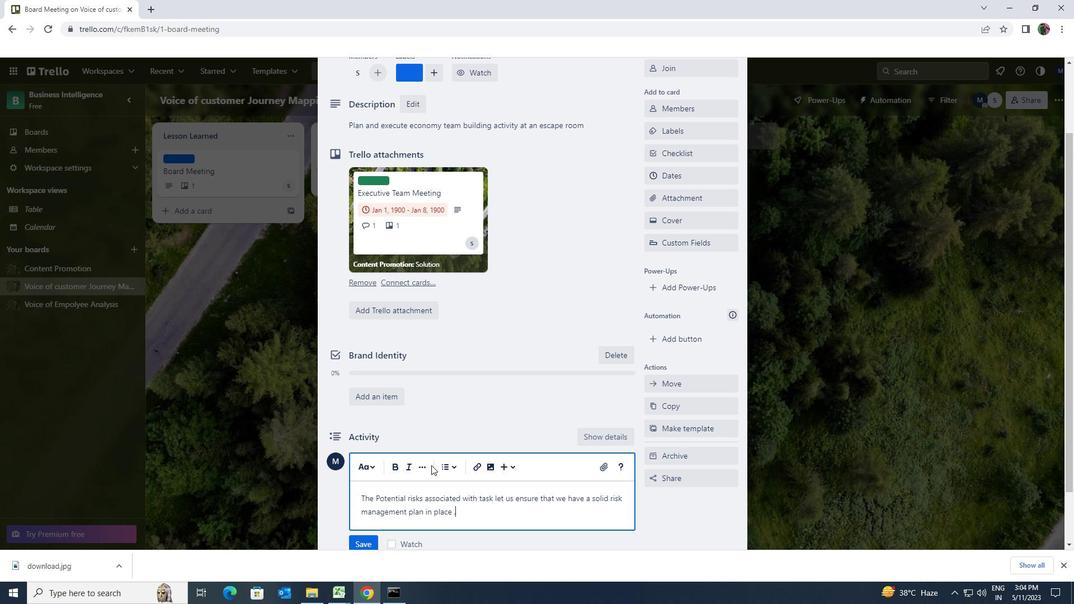 
Action: Mouse scrolled (431, 457) with delta (0, 0)
Screenshot: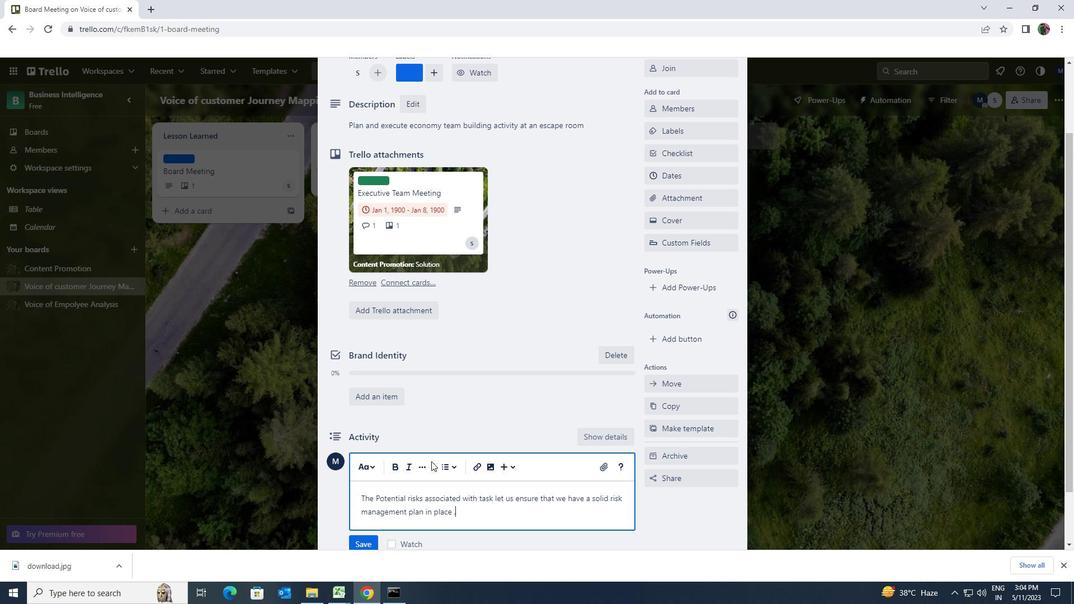 
Action: Mouse scrolled (431, 457) with delta (0, 0)
Screenshot: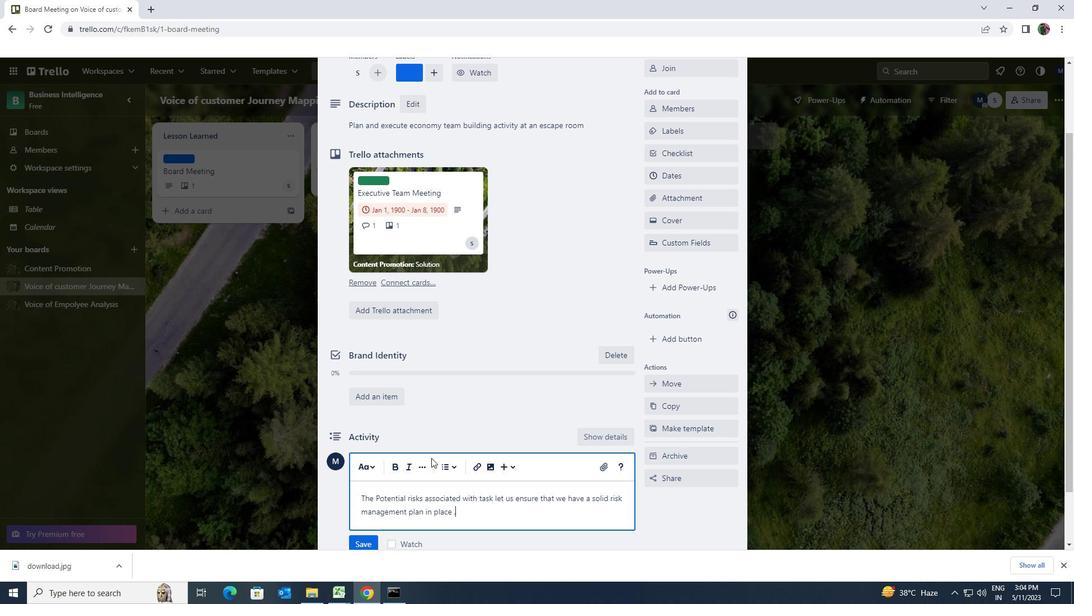 
Action: Mouse moved to (363, 475)
Screenshot: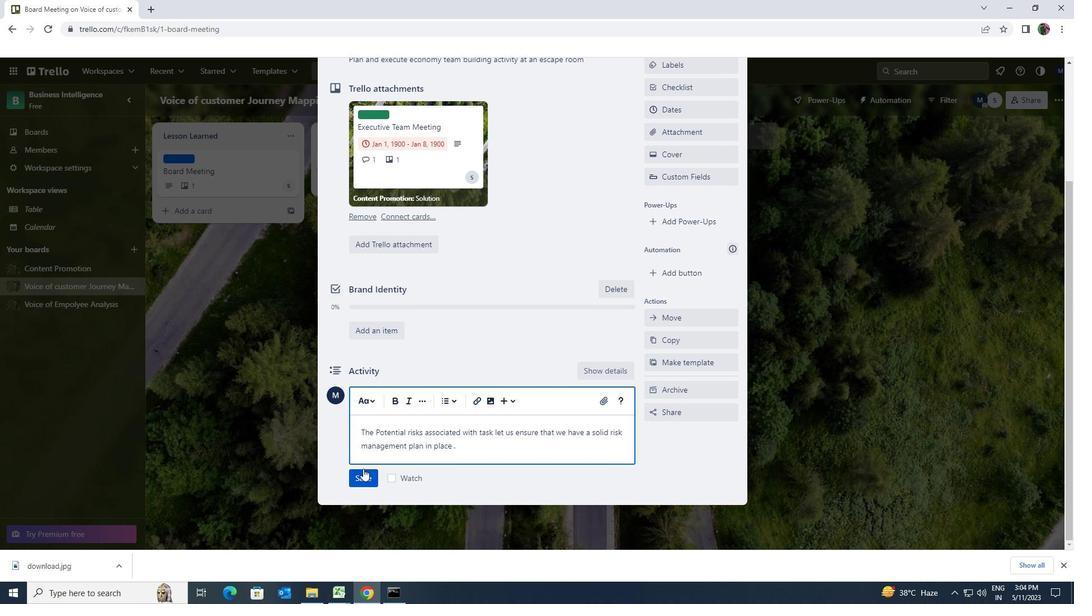 
Action: Mouse pressed left at (363, 475)
Screenshot: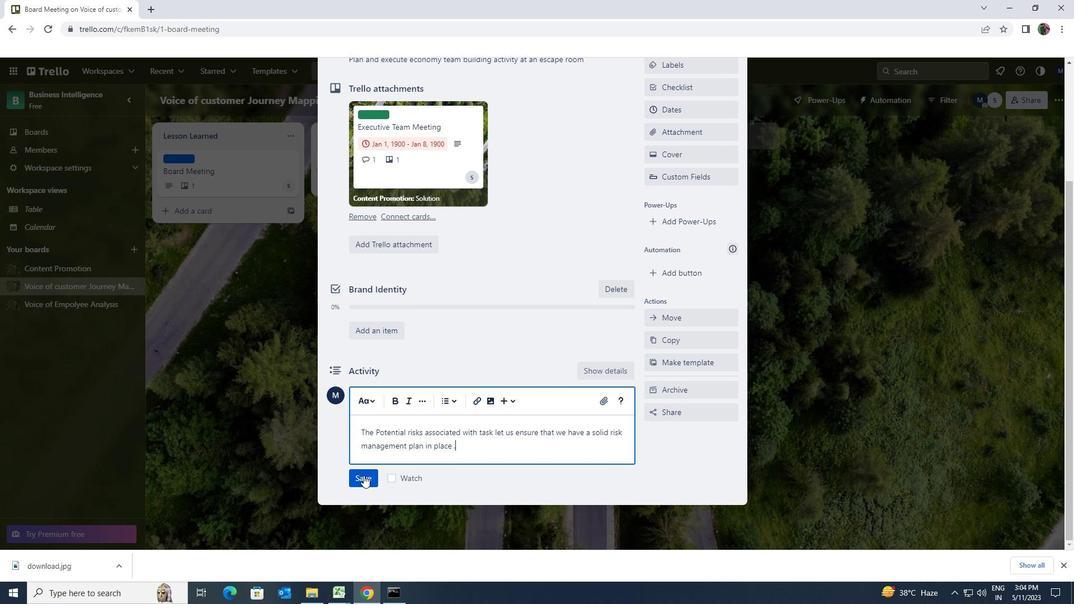 
Action: Mouse moved to (465, 447)
Screenshot: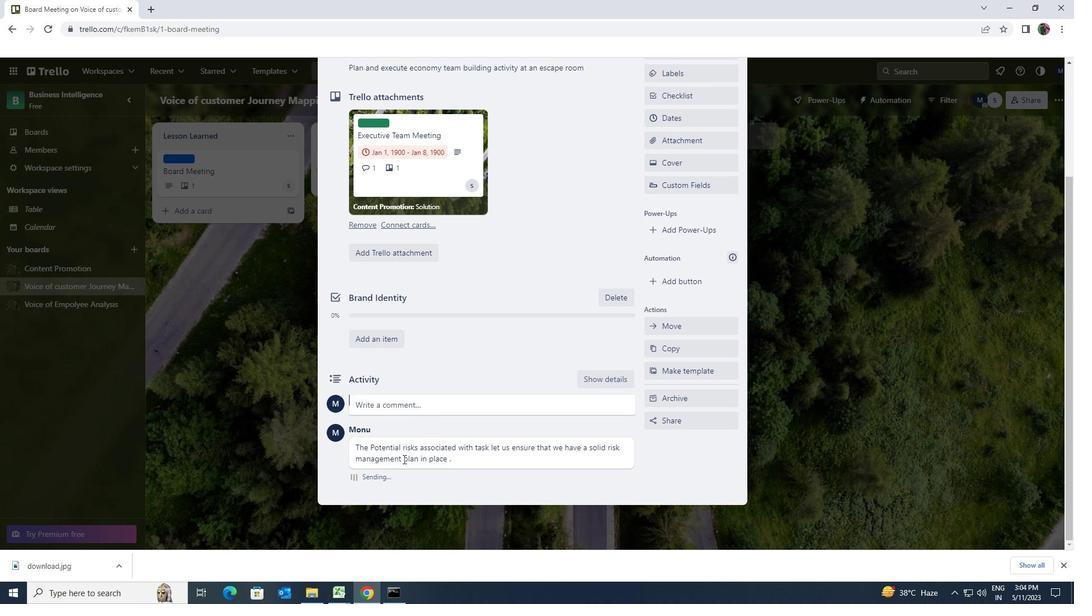 
Action: Mouse scrolled (465, 447) with delta (0, 0)
Screenshot: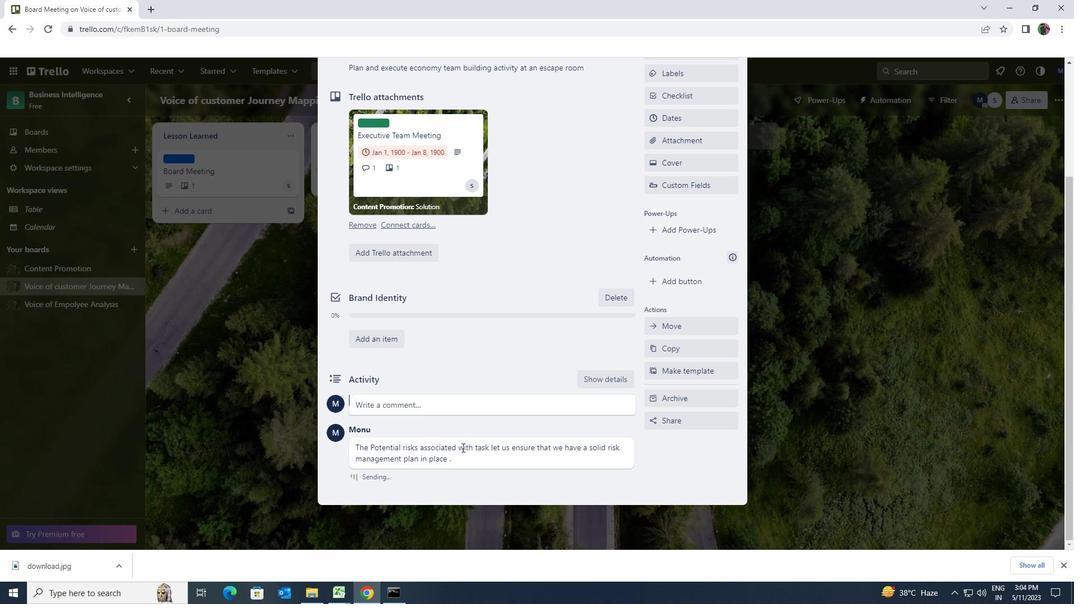 
Action: Mouse scrolled (465, 447) with delta (0, 0)
Screenshot: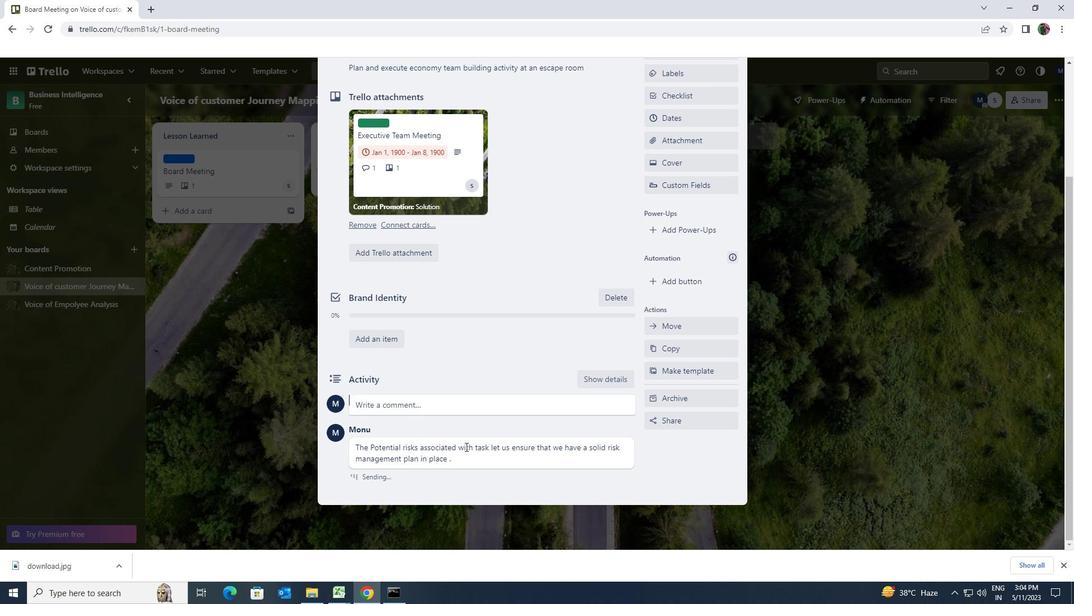 
Action: Mouse moved to (466, 446)
Screenshot: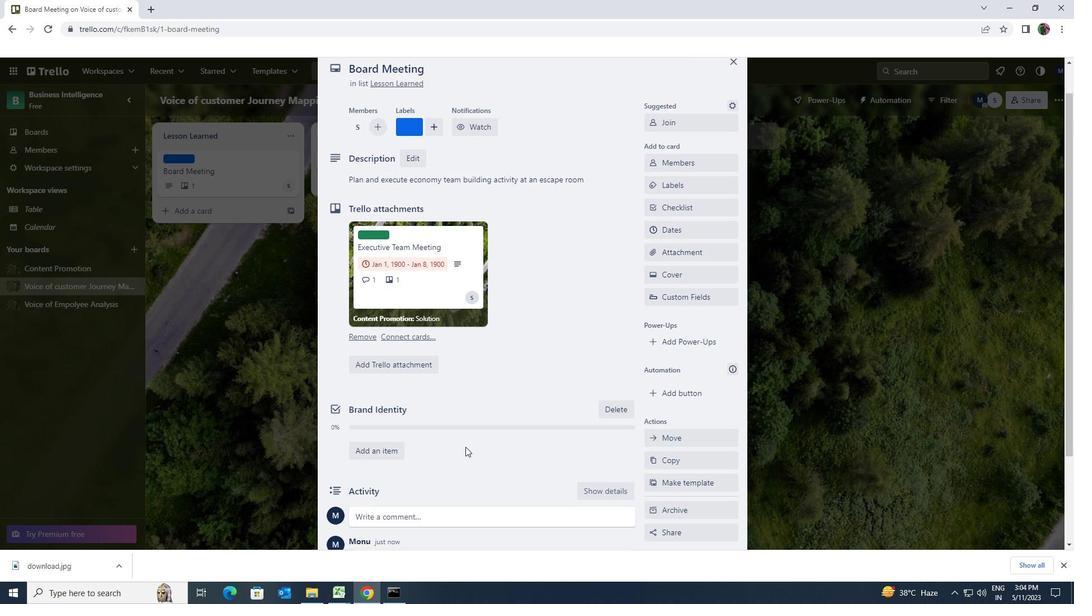 
Action: Mouse scrolled (466, 447) with delta (0, 0)
Screenshot: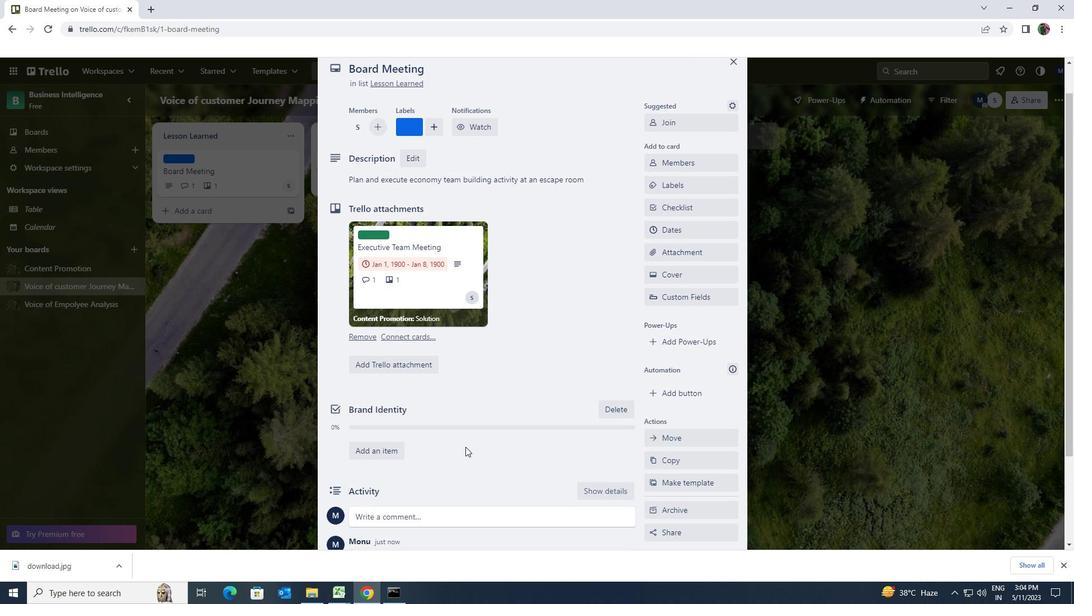 
Action: Mouse scrolled (466, 447) with delta (0, 0)
Screenshot: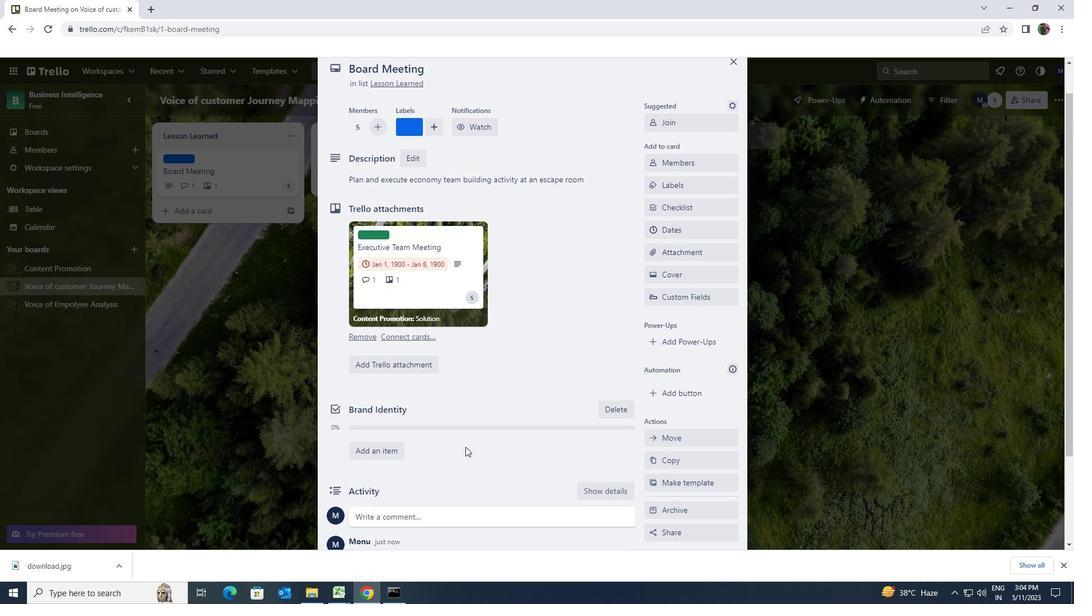 
Action: Mouse moved to (653, 269)
Screenshot: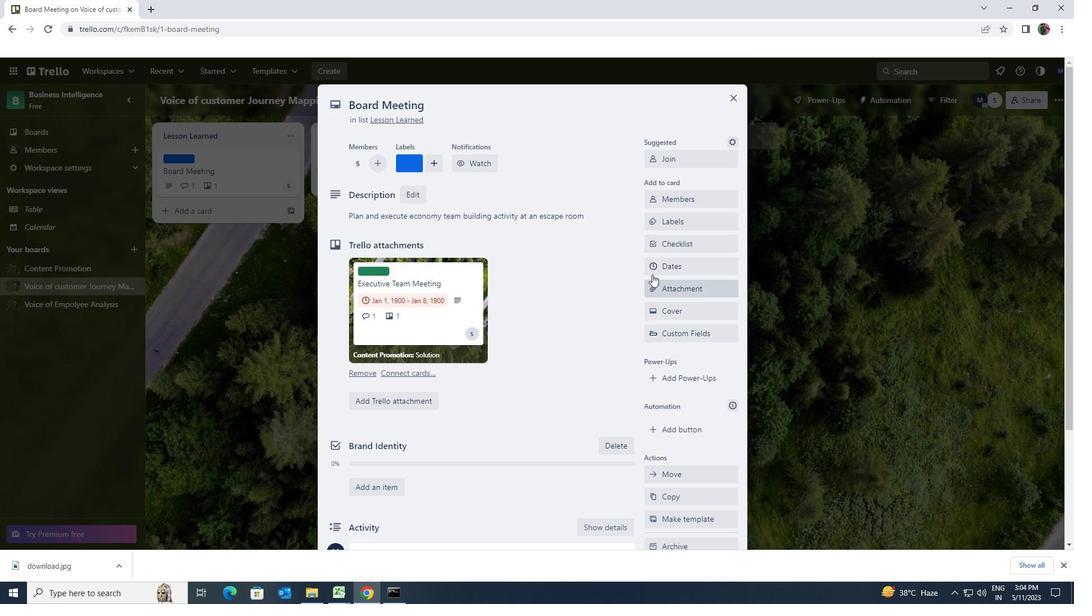 
Action: Mouse pressed left at (653, 269)
Screenshot: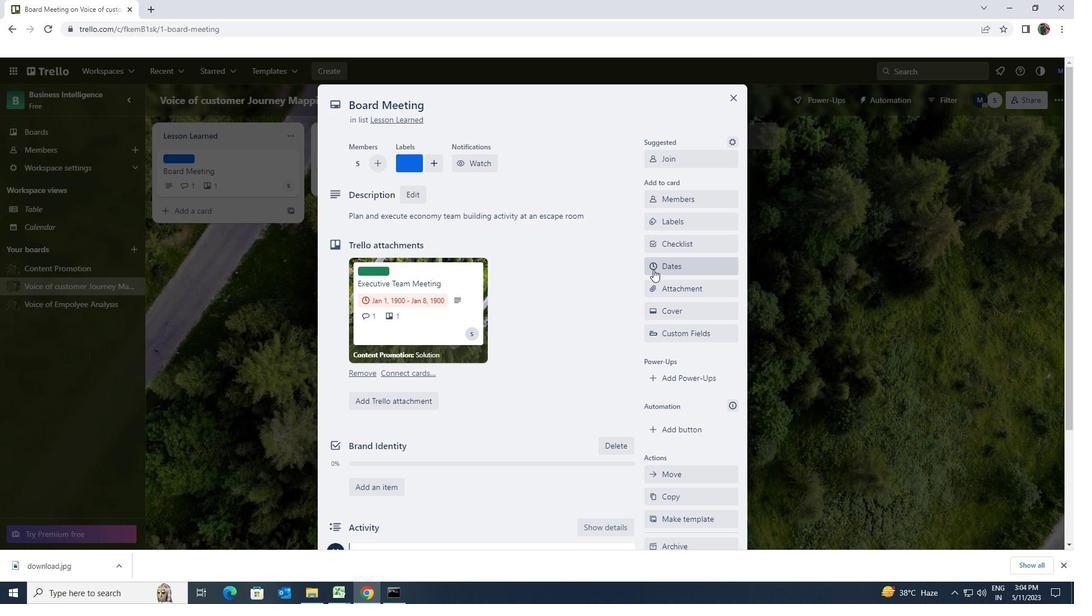 
Action: Mouse moved to (656, 306)
Screenshot: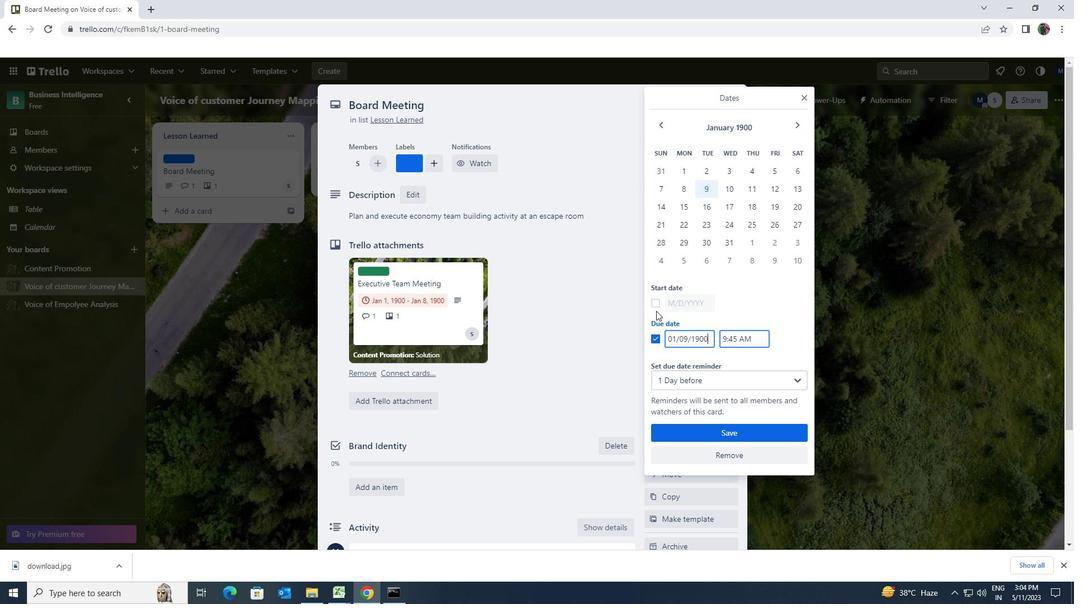 
Action: Mouse pressed left at (656, 306)
Screenshot: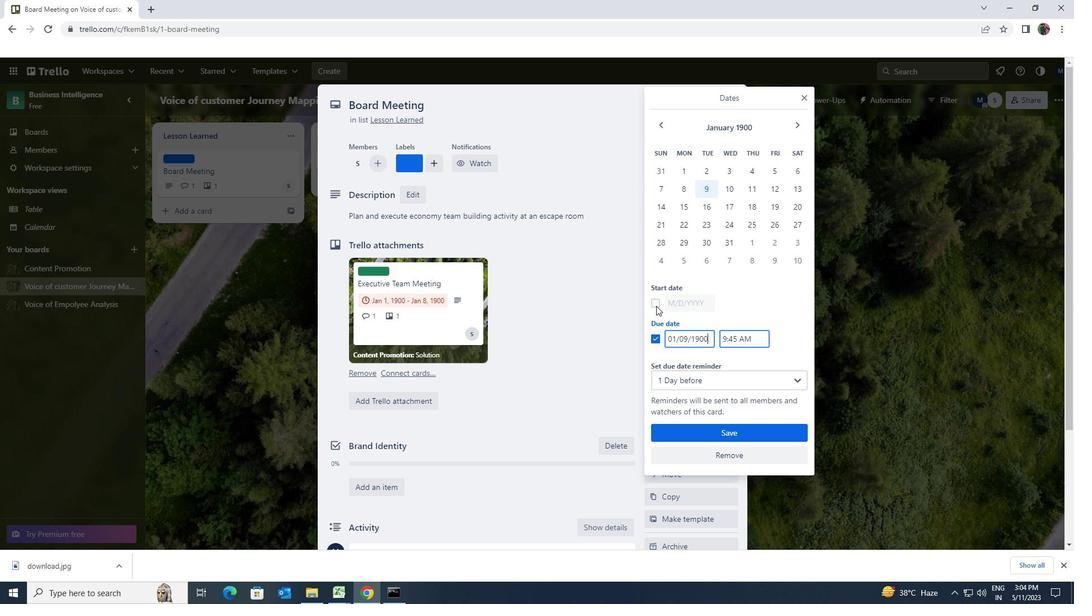 
Action: Mouse moved to (708, 304)
Screenshot: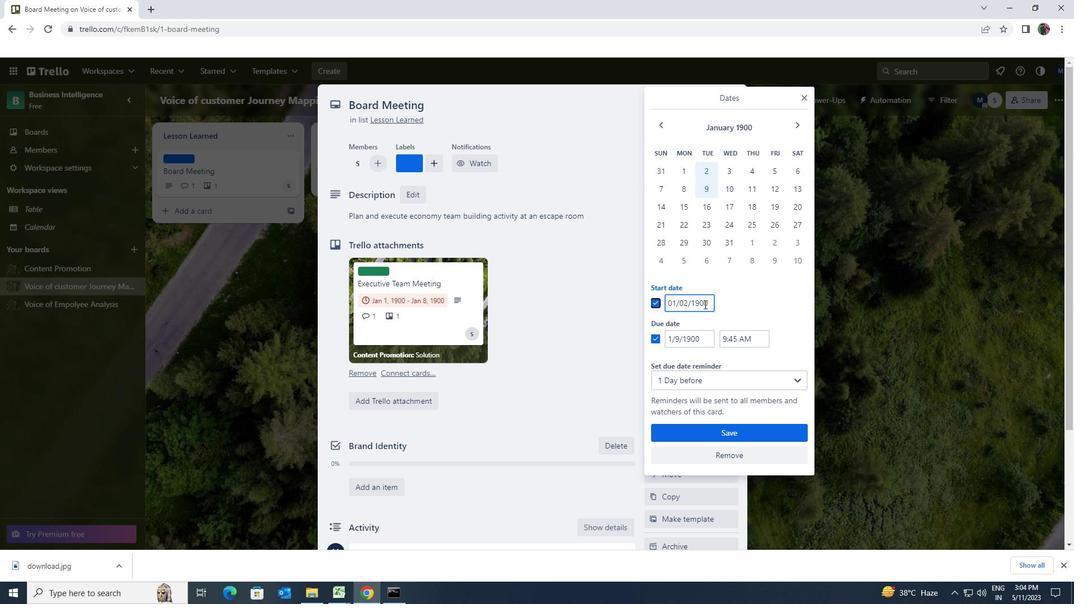 
Action: Mouse pressed left at (708, 304)
Screenshot: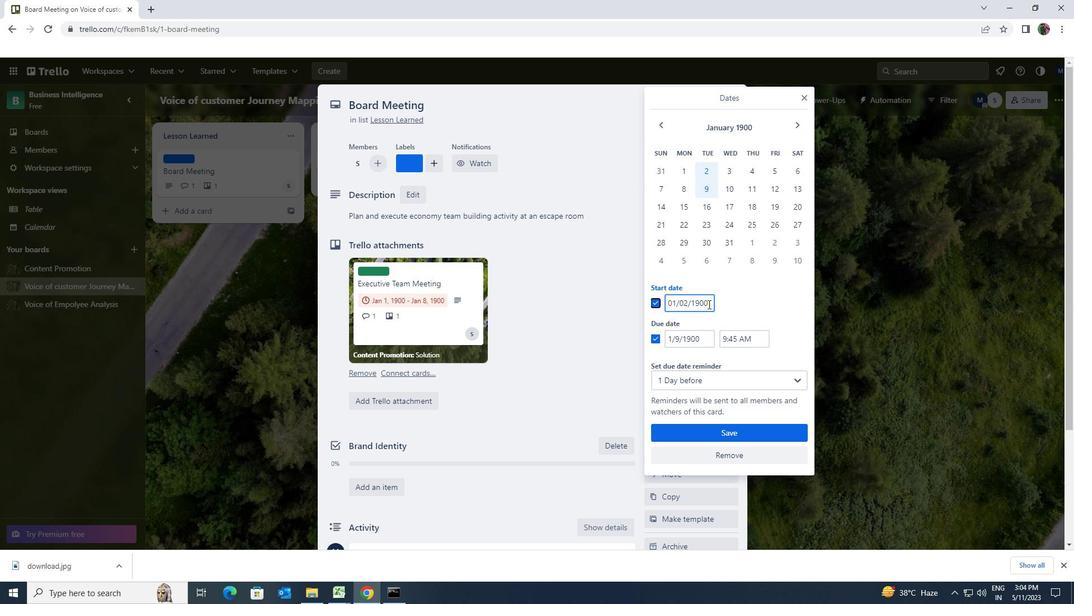 
Action: Mouse moved to (669, 303)
Screenshot: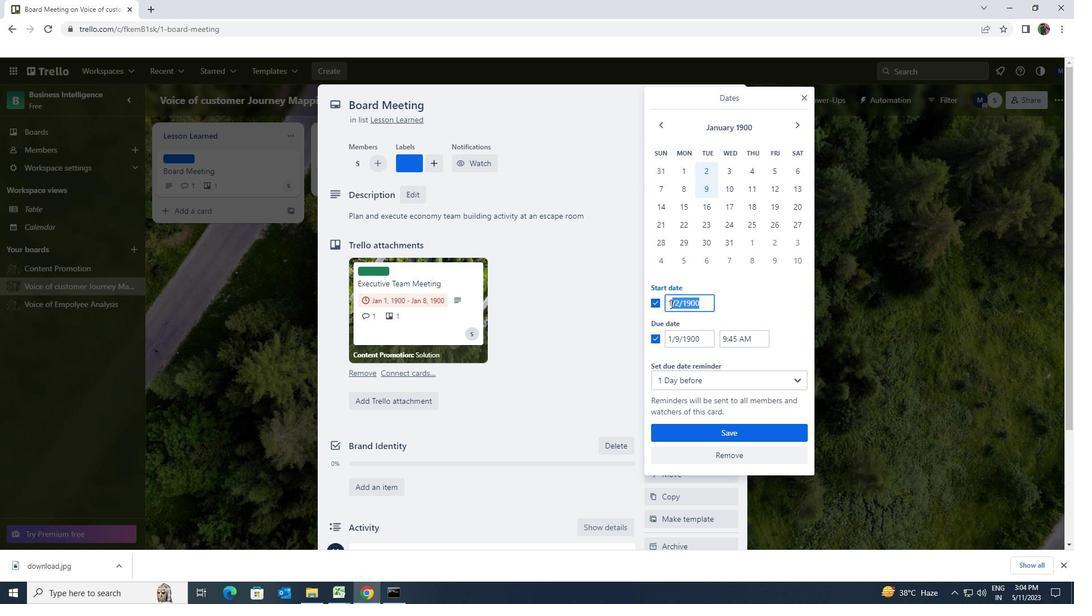 
Action: Key pressed 1/3/1900
Screenshot: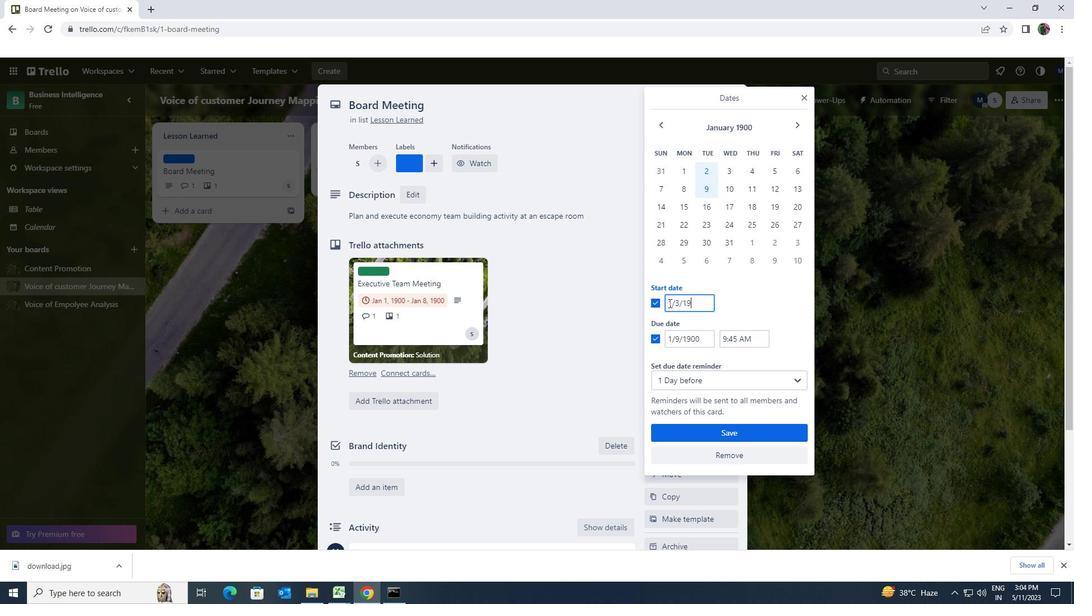 
Action: Mouse moved to (703, 338)
Screenshot: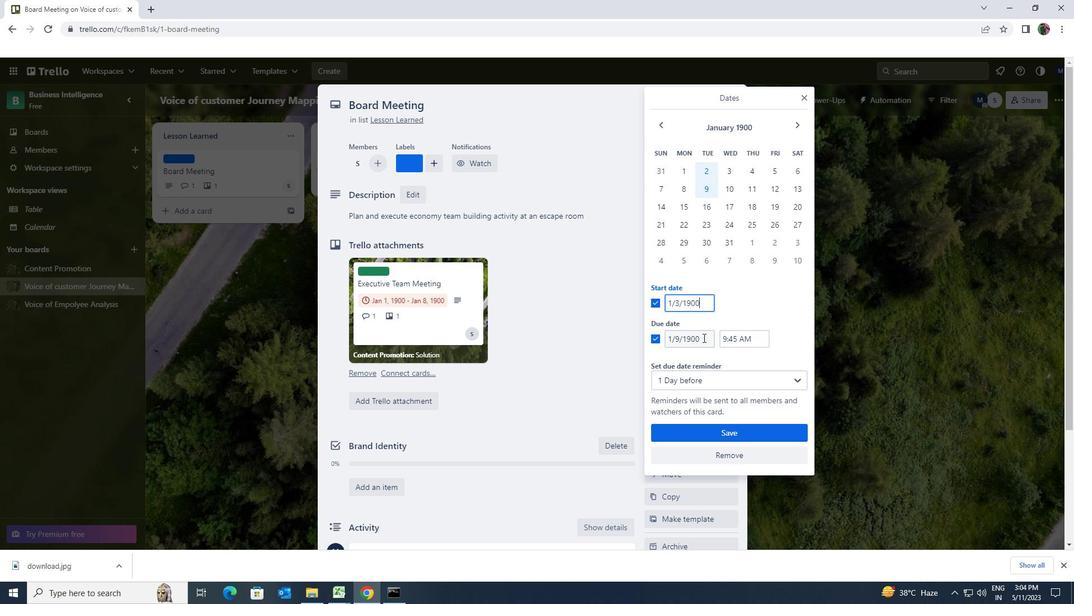 
Action: Mouse pressed left at (703, 338)
Screenshot: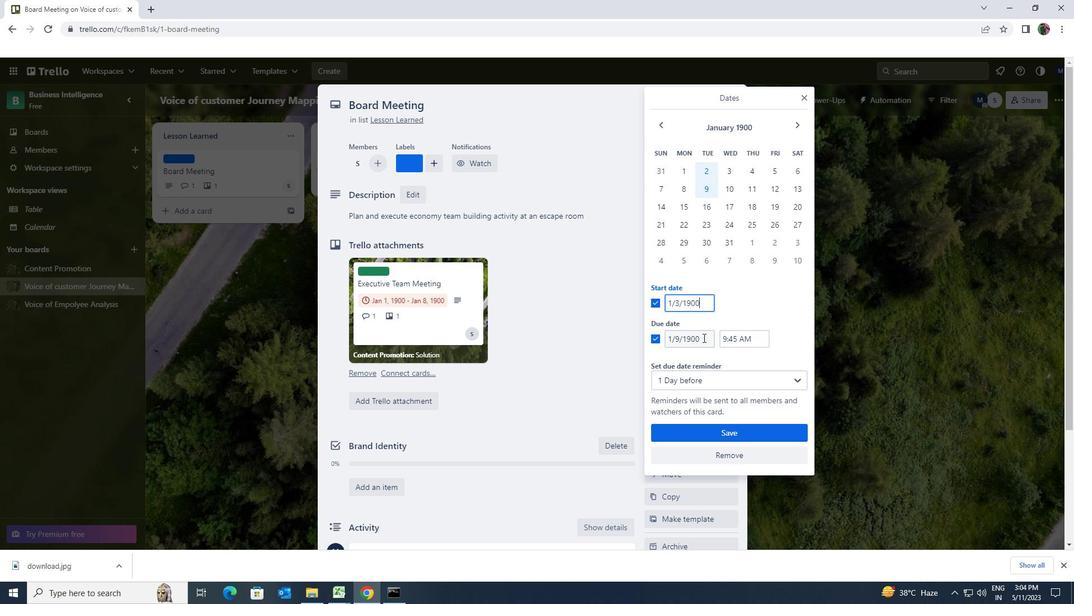 
Action: Mouse moved to (667, 339)
Screenshot: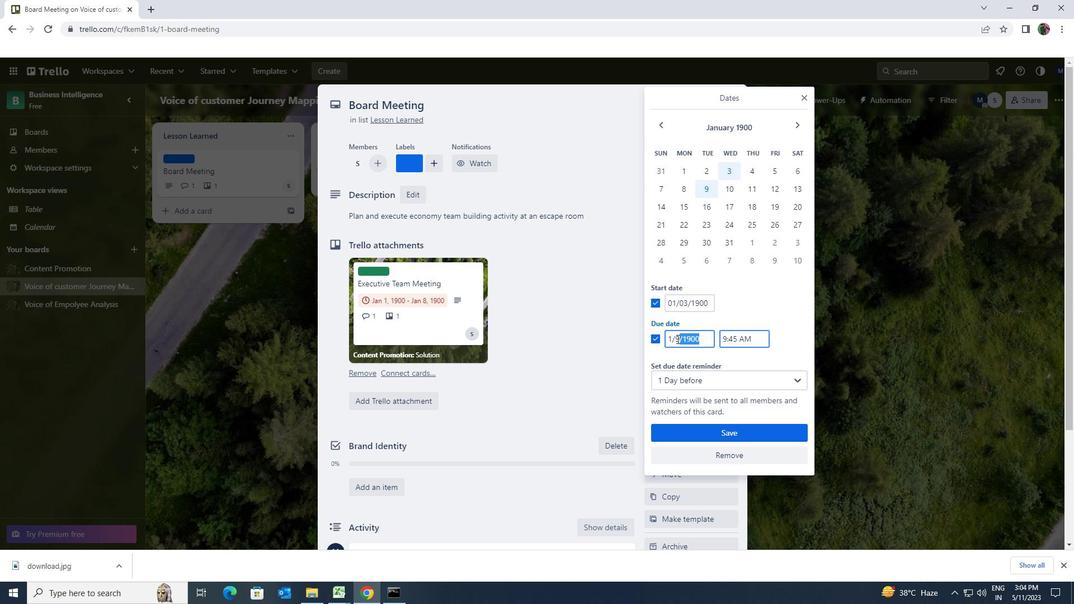 
Action: Key pressed 1/10/1900
Screenshot: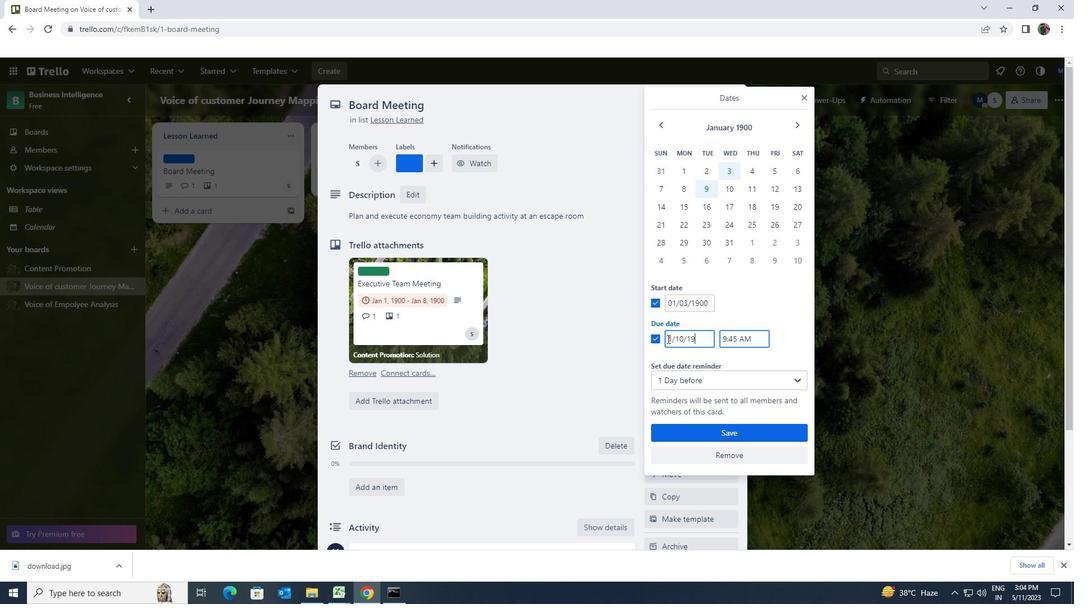 
Action: Mouse moved to (710, 429)
Screenshot: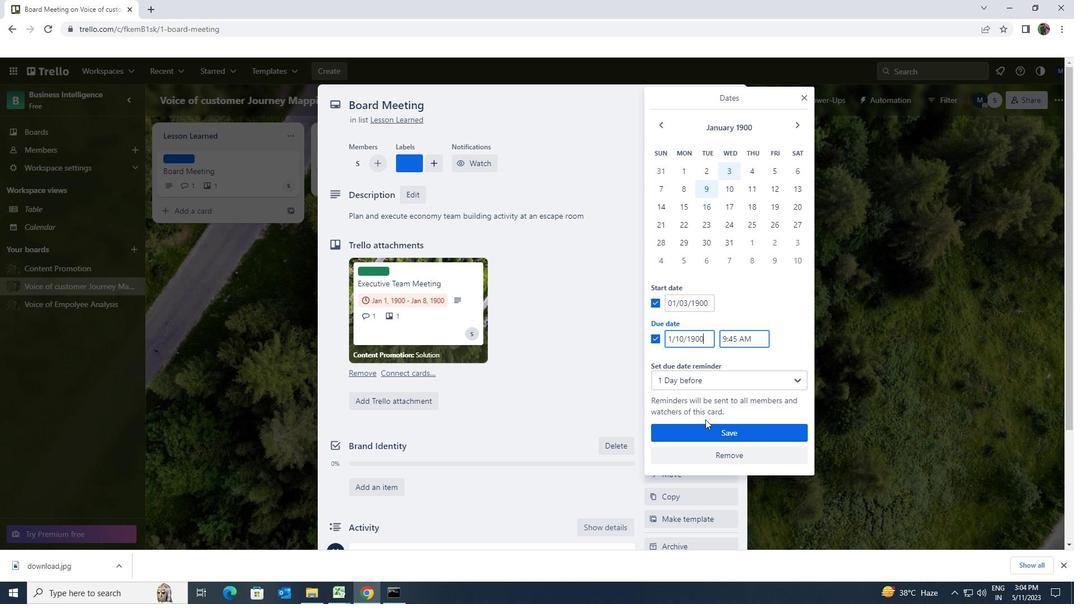 
Action: Mouse pressed left at (710, 429)
Screenshot: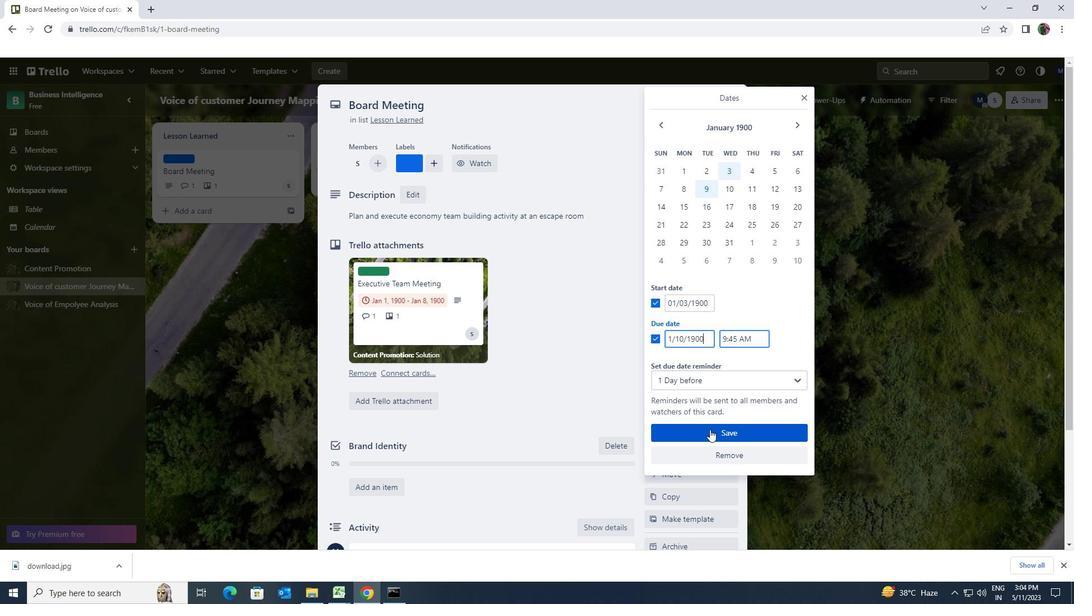
